 Task: AddVinnyoffice2@gmail.com as Team Member of Scrum Project Project0000000014 in Jira. AddCarxxstreet791@gmail.com as Team Member of Scrum Project Project0000000014 in Jira. AssignAyush98111@gmail.com as Project Lead of Scrum Project Project0000000013 in Jira. AssignVinnyoffice2@gmail.com as Project Lead of Scrum Project Project0000000014 in Jira. Create Issue Issue0000000061 in Backlog  in Scrum Project Project0000000013 in Jira
Action: Mouse moved to (256, 81)
Screenshot: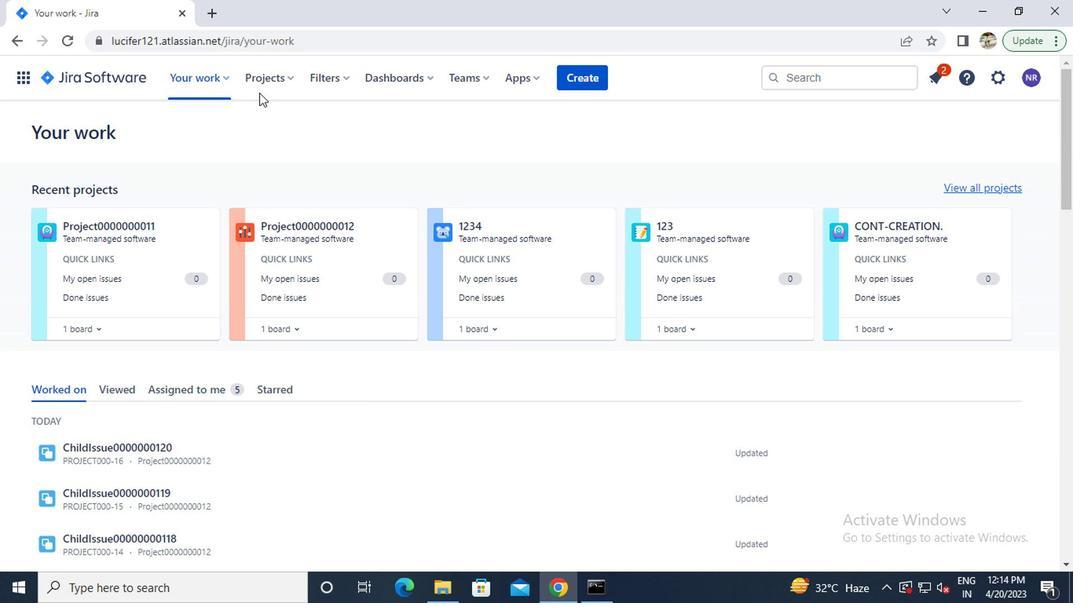 
Action: Mouse pressed left at (256, 81)
Screenshot: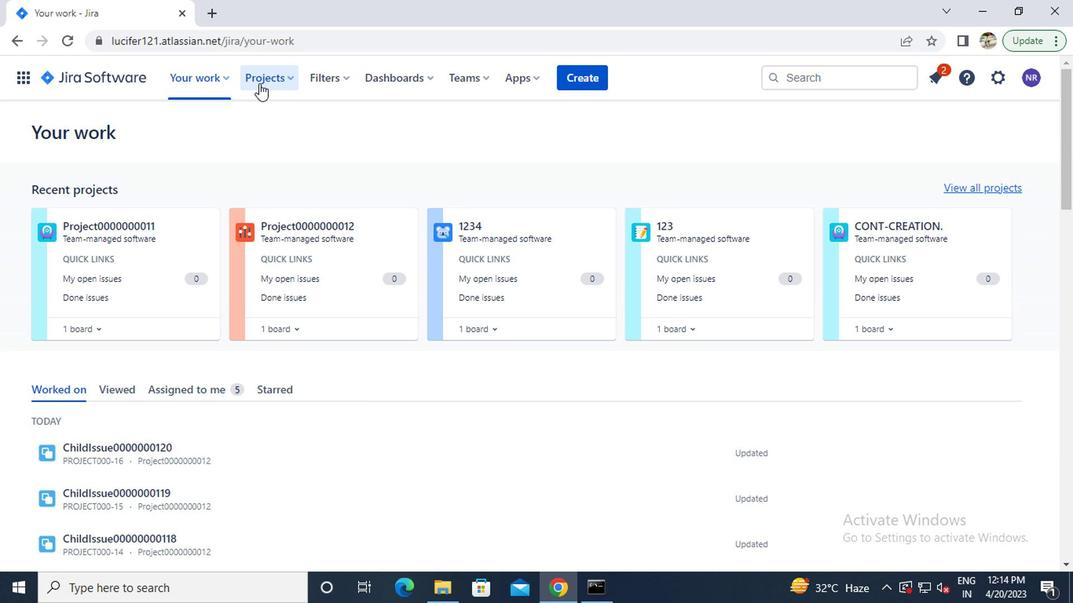 
Action: Mouse moved to (313, 199)
Screenshot: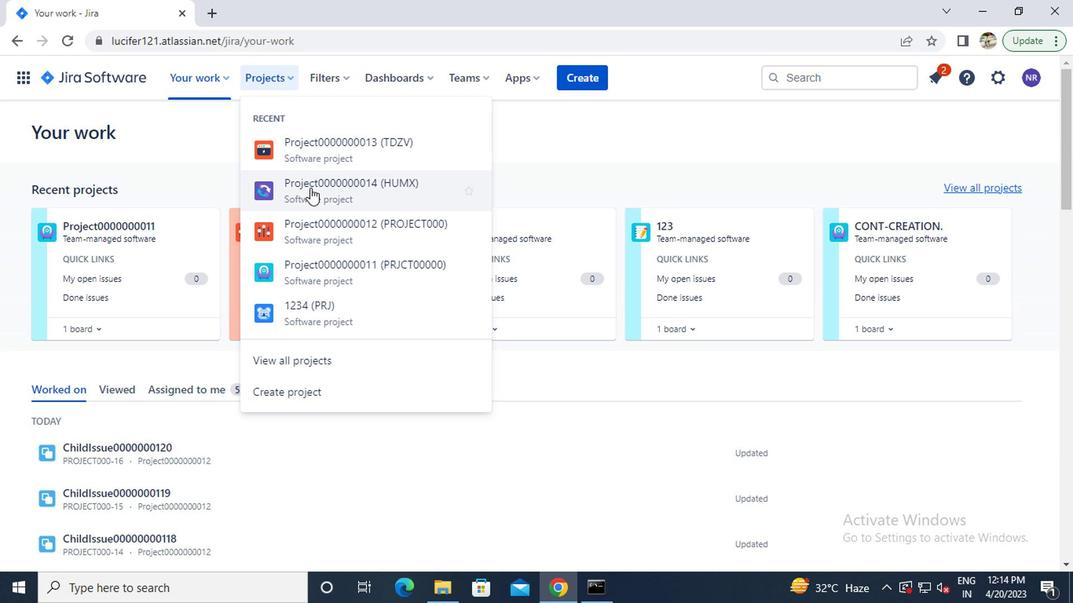 
Action: Mouse pressed left at (313, 199)
Screenshot: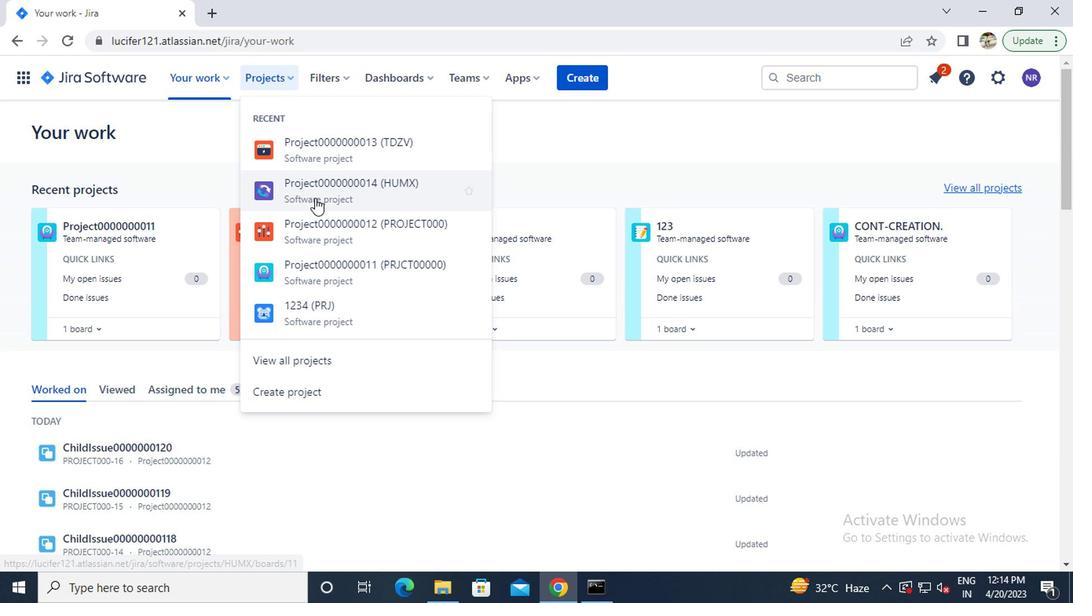 
Action: Mouse moved to (372, 241)
Screenshot: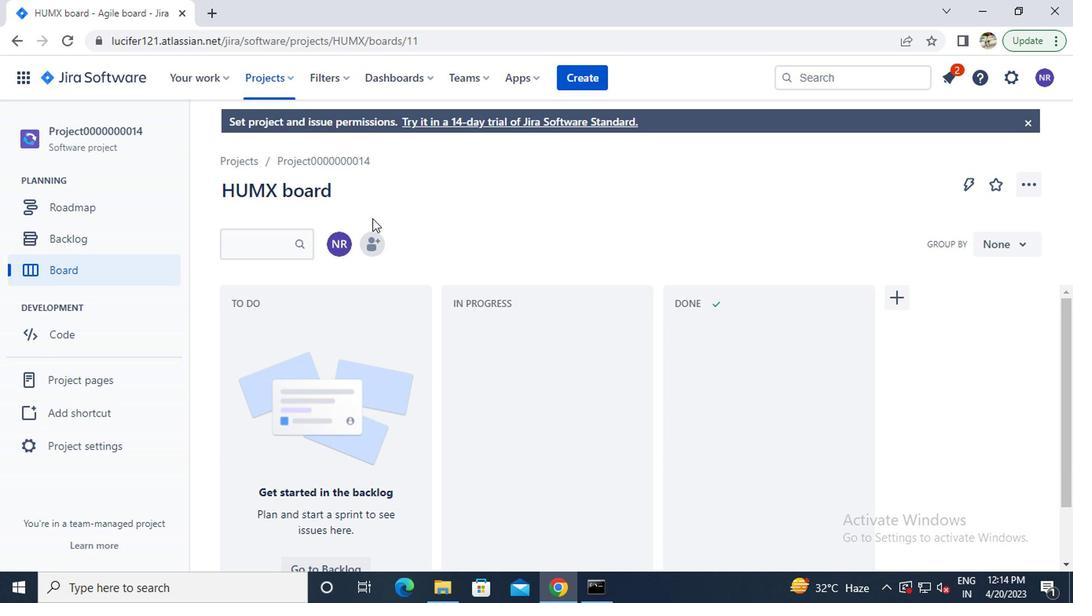 
Action: Mouse pressed left at (372, 241)
Screenshot: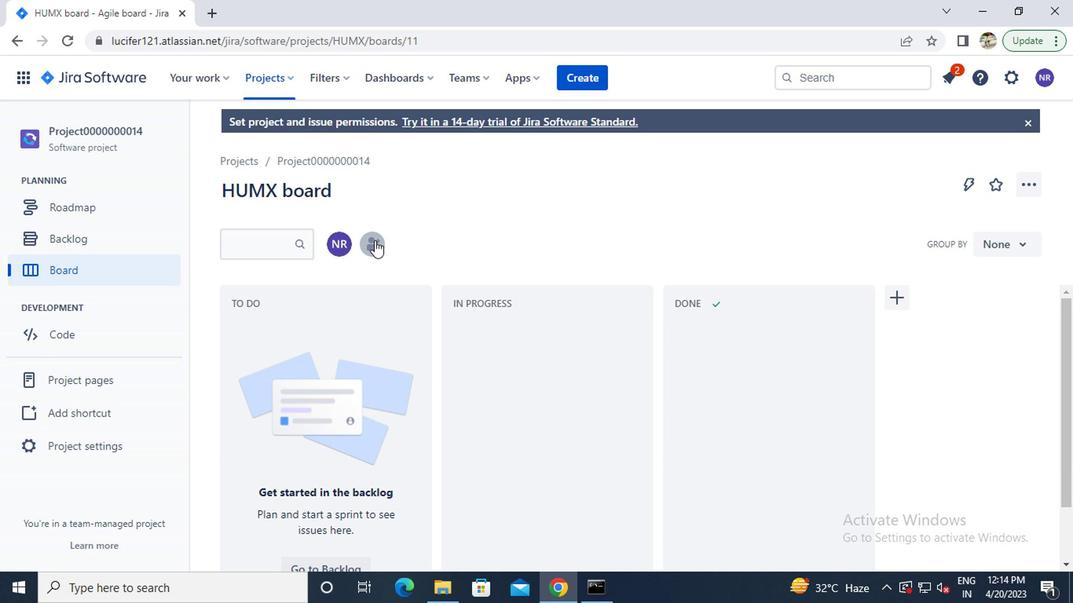 
Action: Key pressed v<Key.caps_lock>i
Screenshot: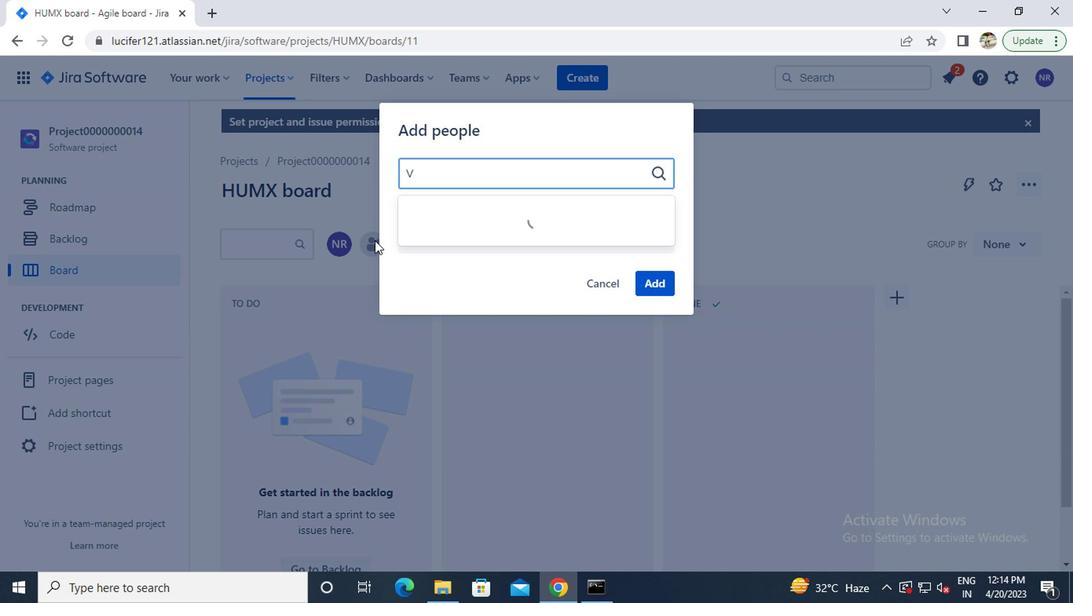 
Action: Mouse moved to (446, 218)
Screenshot: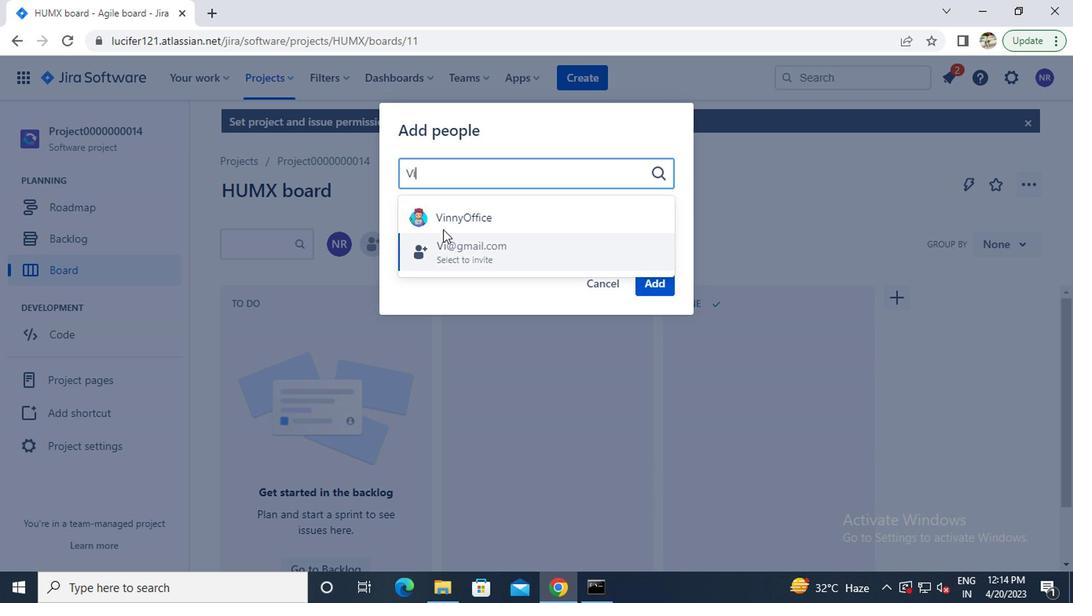 
Action: Mouse pressed left at (446, 218)
Screenshot: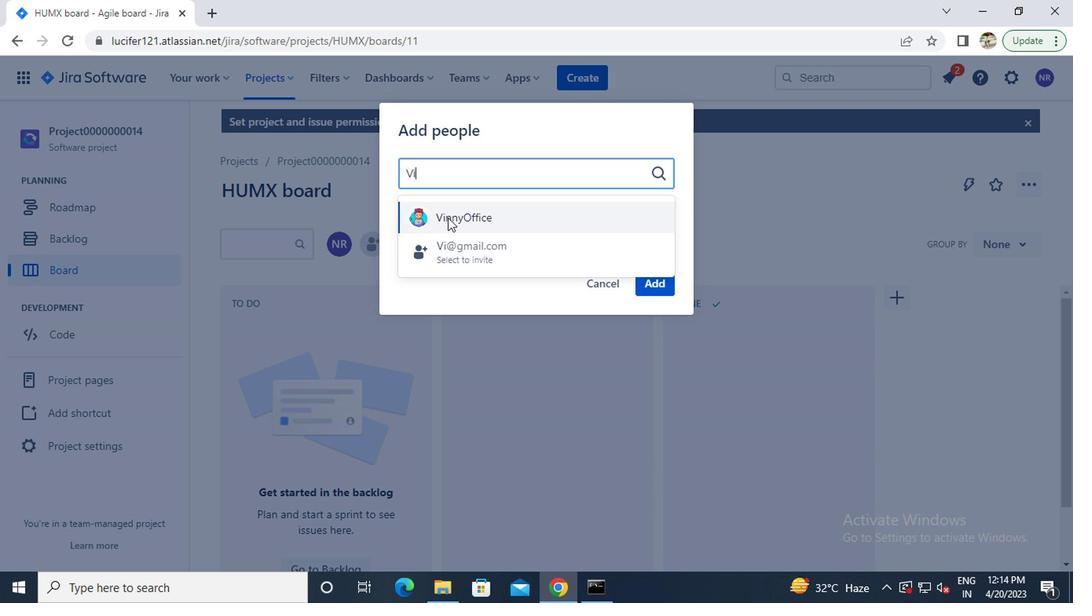 
Action: Mouse moved to (446, 218)
Screenshot: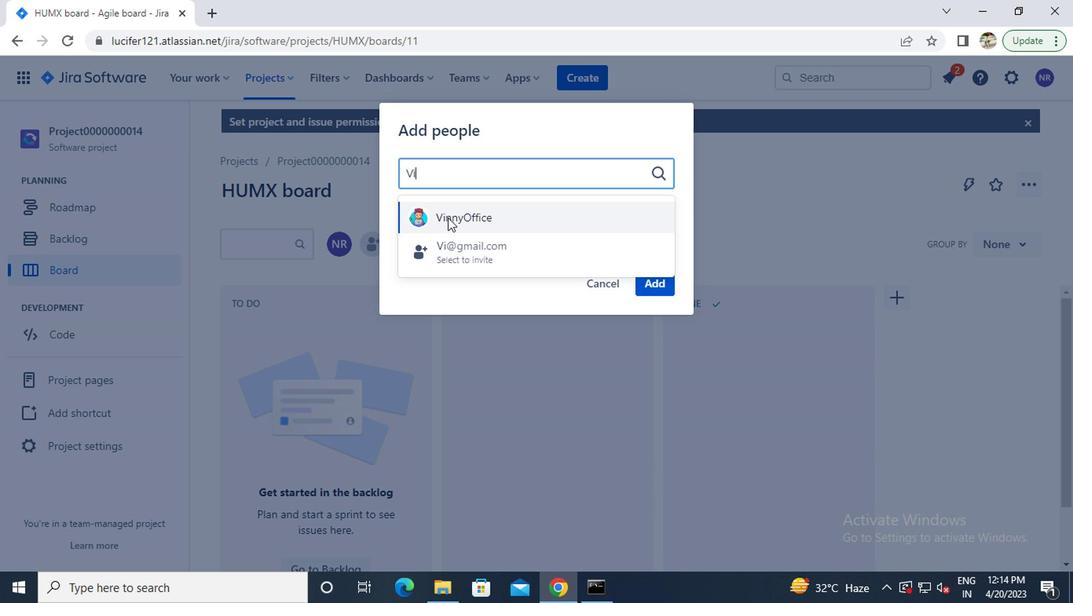 
Action: Key pressed <Key.caps_lock>c<Key.caps_lock>ar
Screenshot: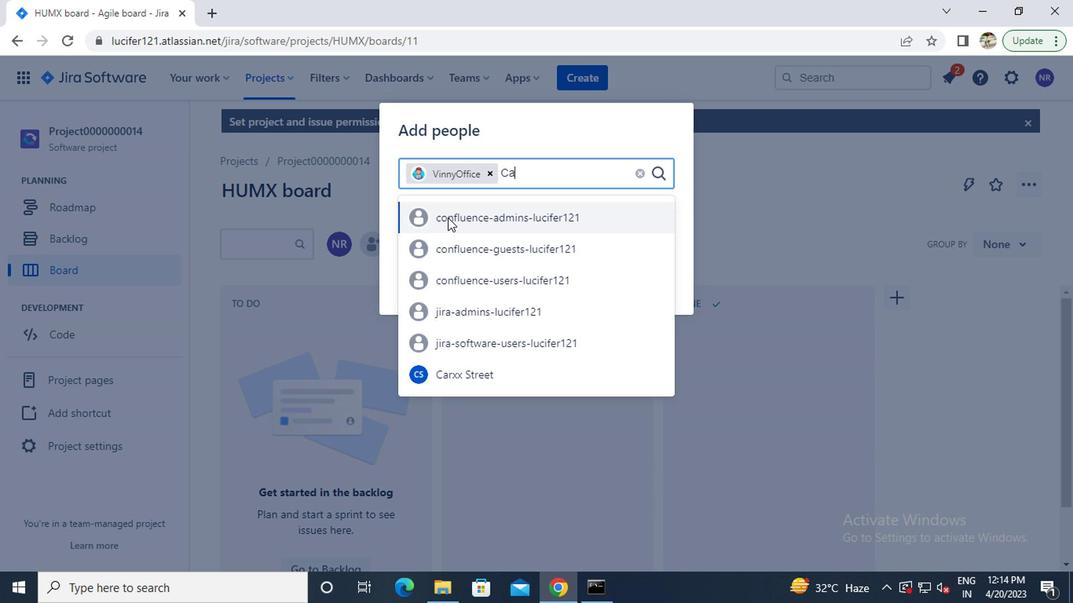 
Action: Mouse pressed left at (446, 218)
Screenshot: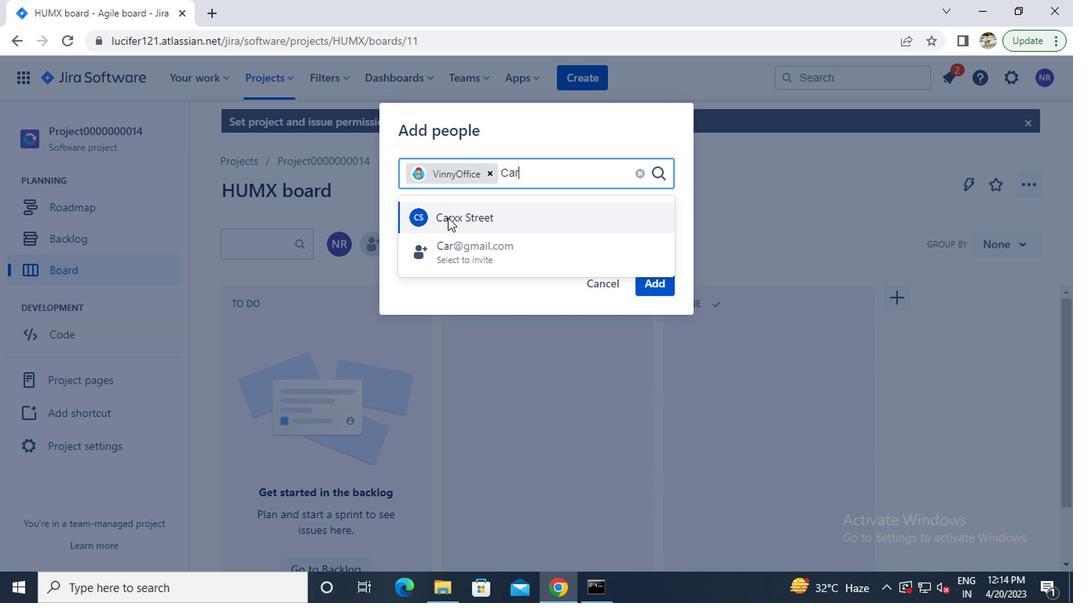 
Action: Mouse moved to (650, 302)
Screenshot: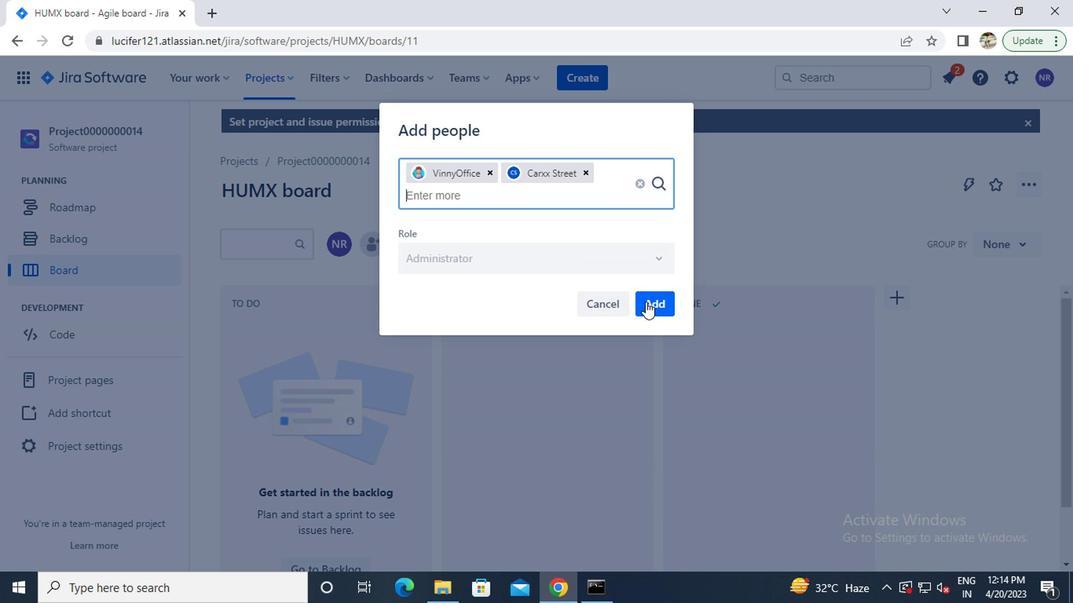 
Action: Mouse pressed left at (650, 302)
Screenshot: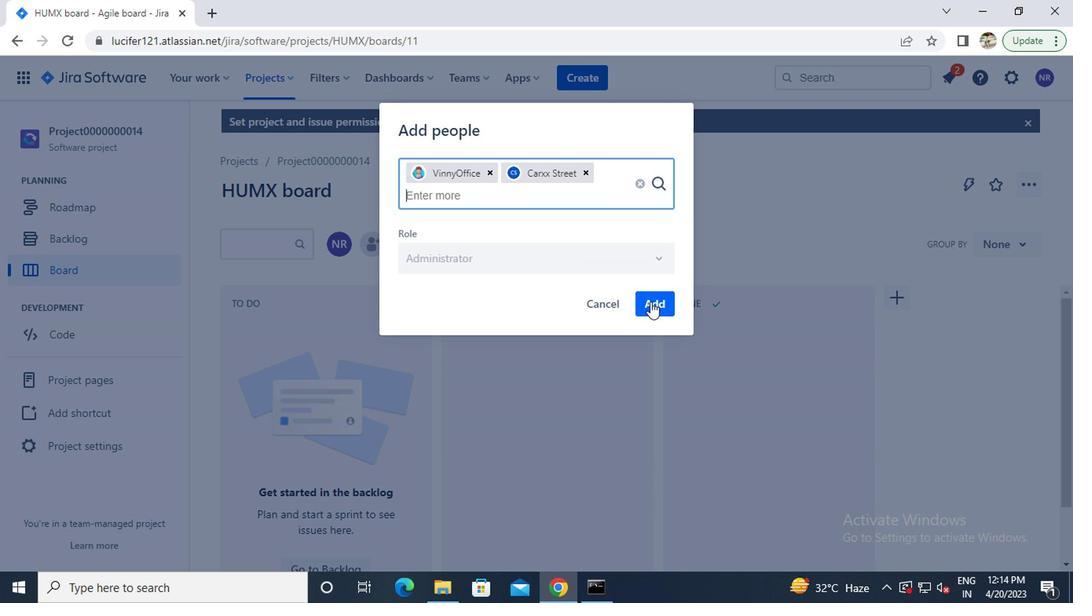 
Action: Mouse moved to (284, 79)
Screenshot: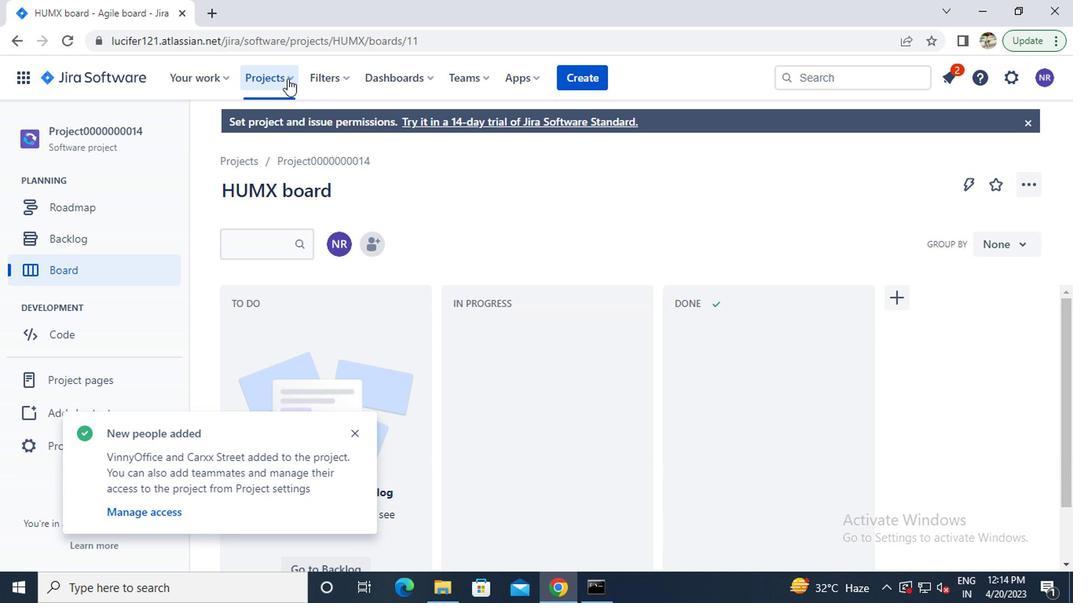 
Action: Mouse pressed left at (284, 79)
Screenshot: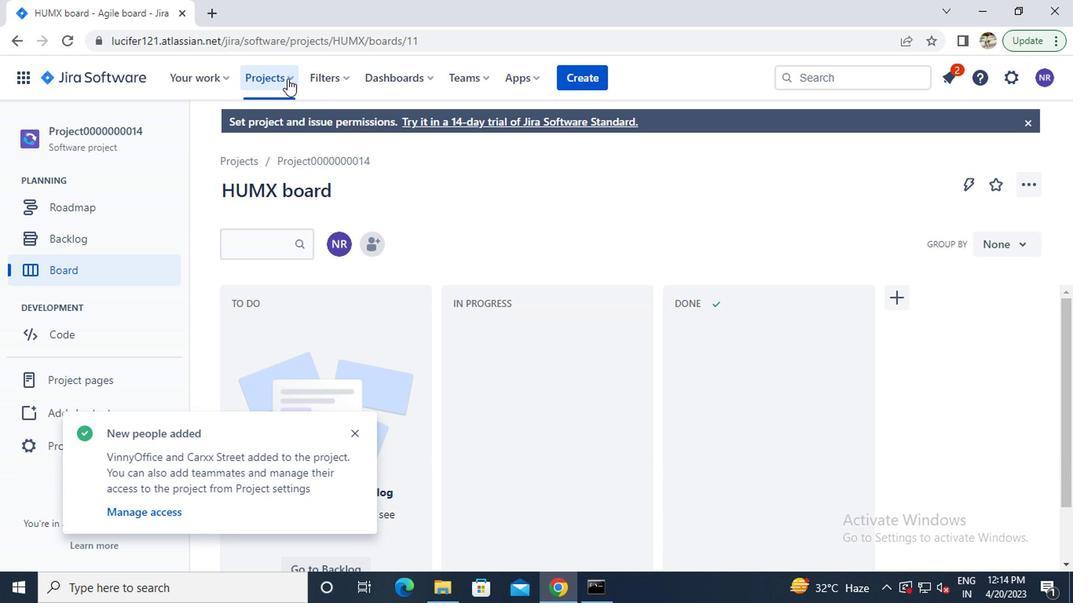 
Action: Mouse moved to (305, 187)
Screenshot: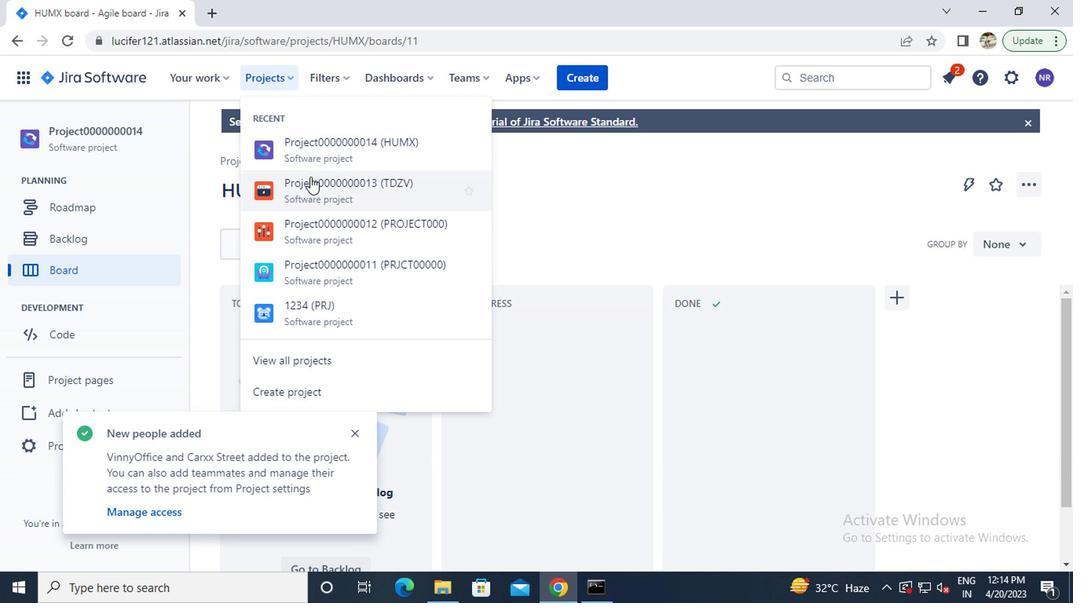 
Action: Mouse pressed left at (305, 187)
Screenshot: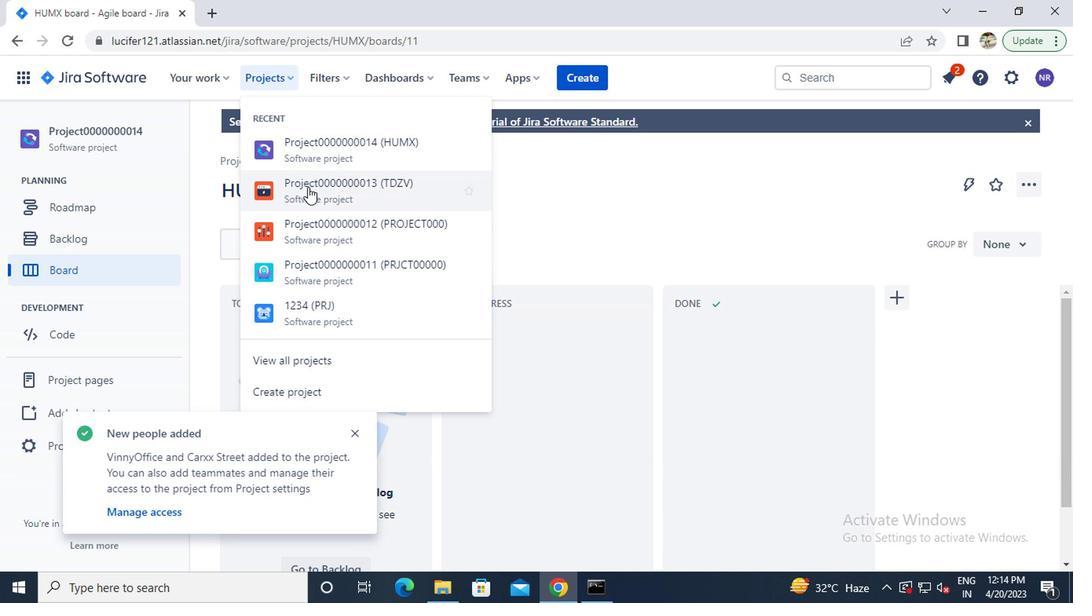 
Action: Mouse moved to (95, 254)
Screenshot: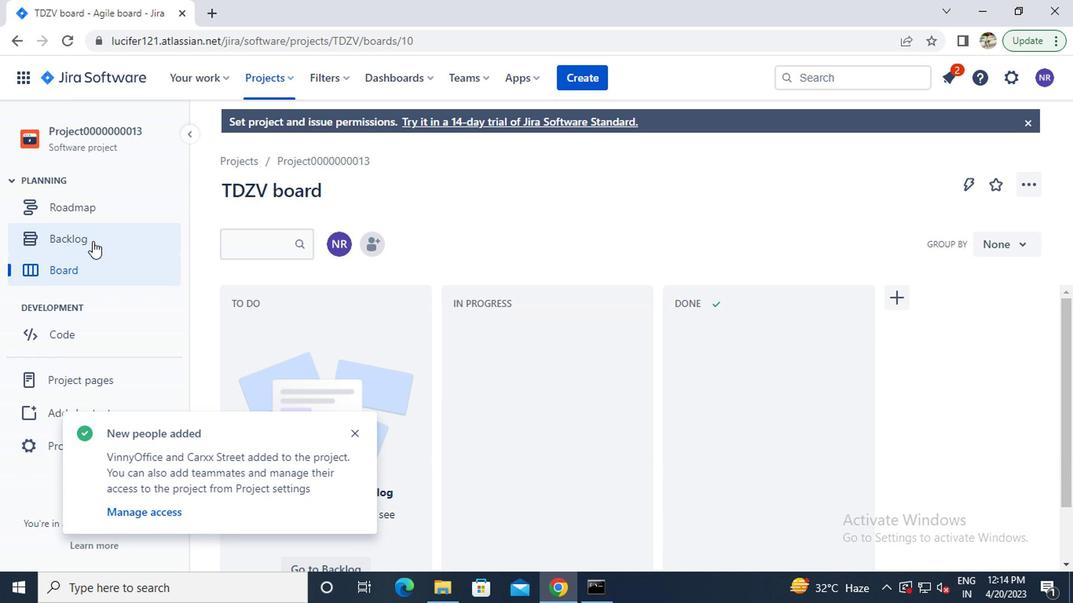 
Action: Mouse scrolled (95, 253) with delta (0, 0)
Screenshot: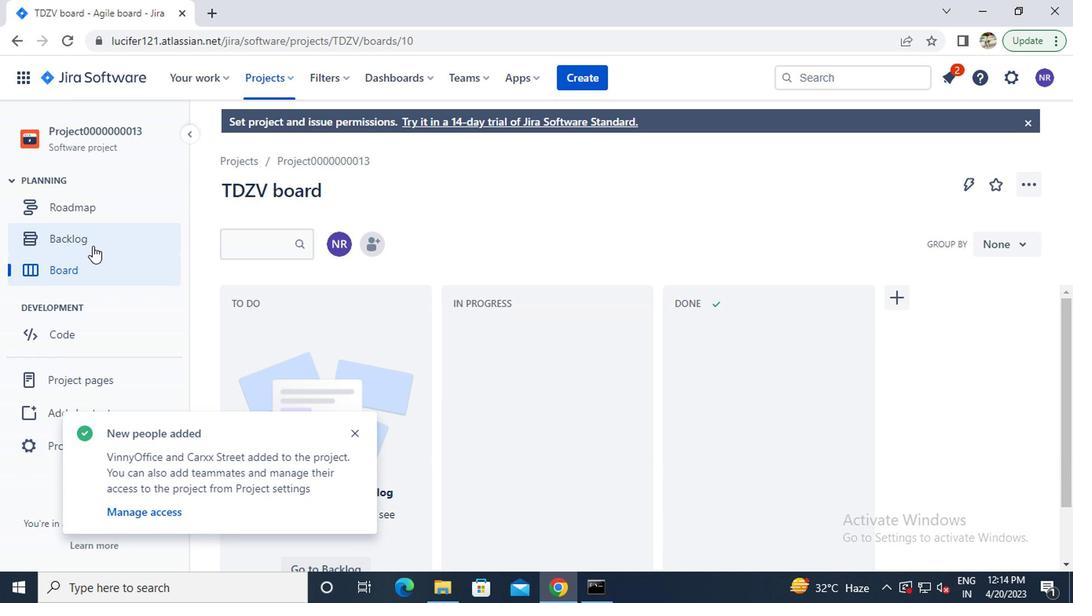 
Action: Mouse moved to (96, 257)
Screenshot: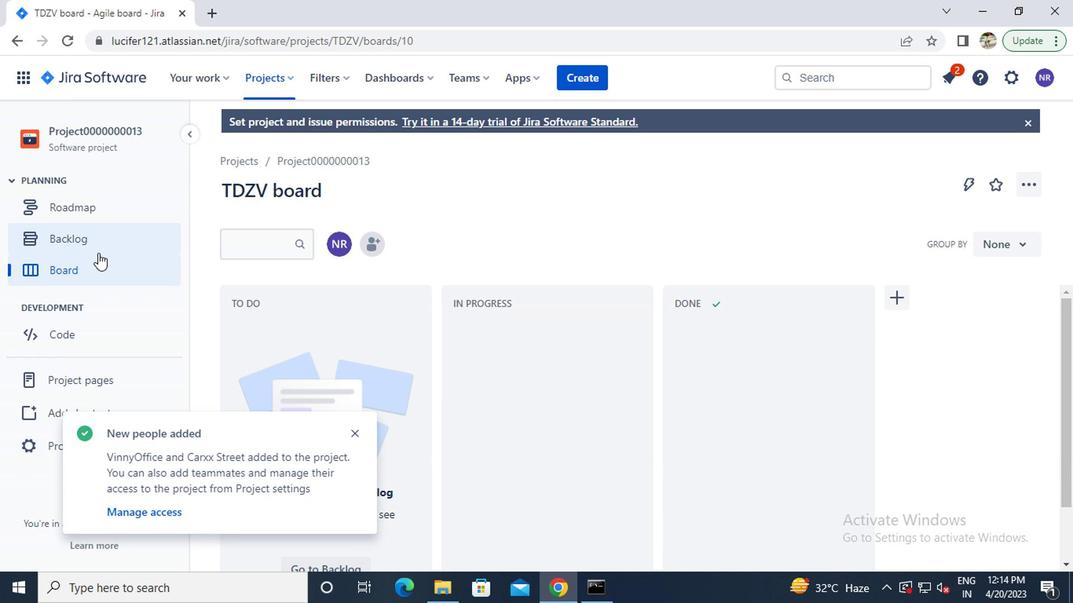 
Action: Mouse scrolled (96, 256) with delta (0, -1)
Screenshot: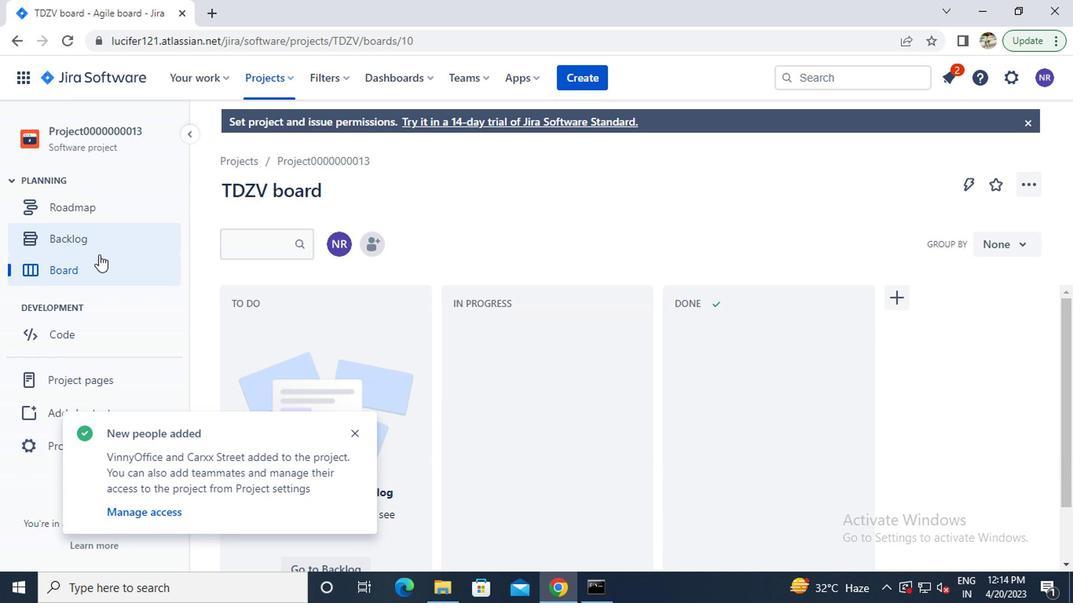 
Action: Mouse moved to (96, 257)
Screenshot: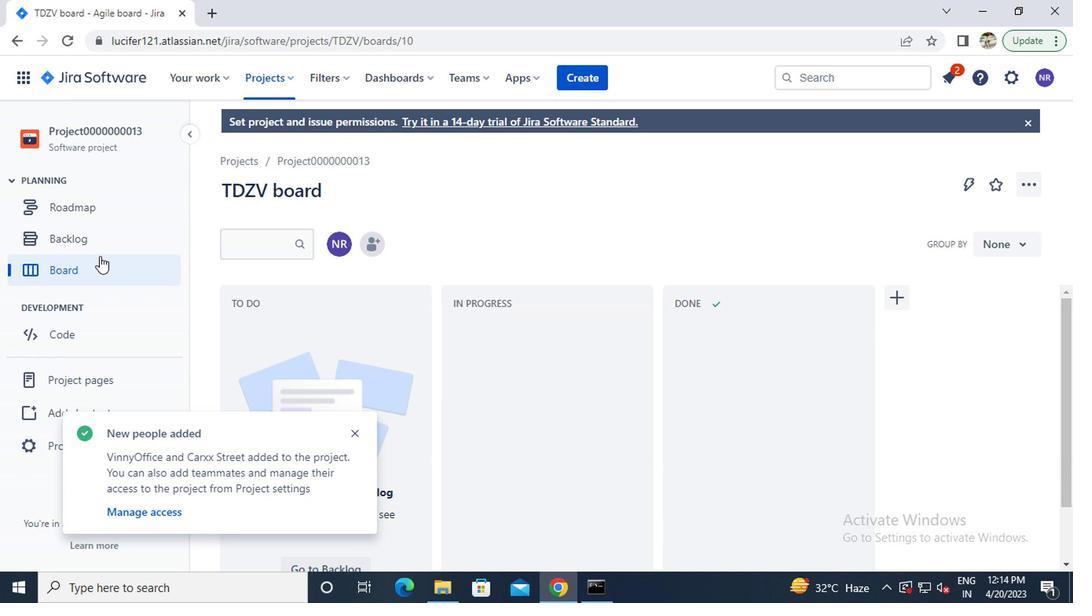
Action: Mouse scrolled (96, 257) with delta (0, 0)
Screenshot: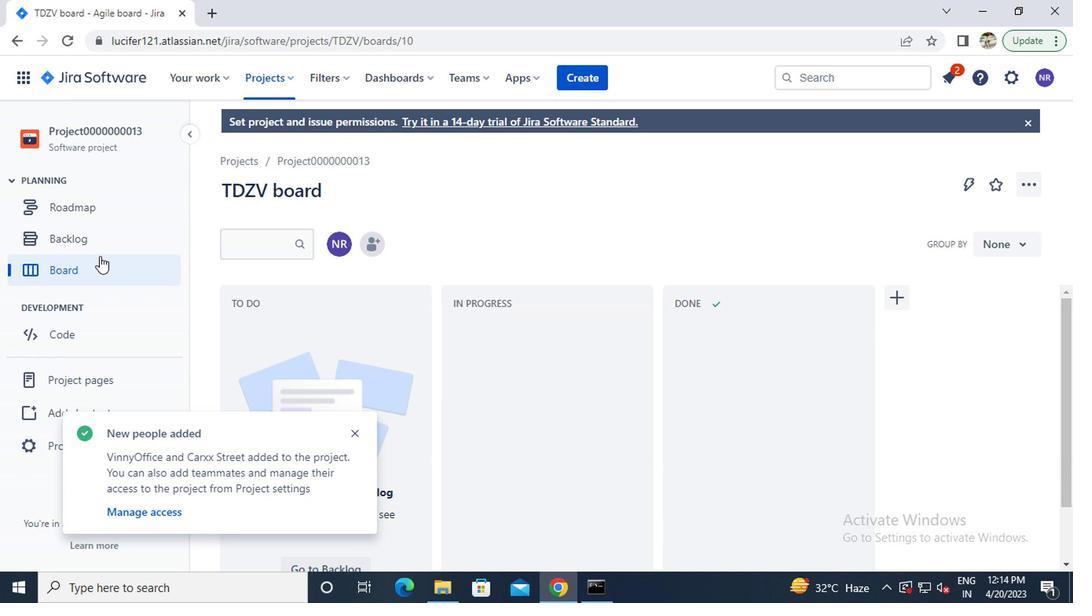 
Action: Mouse moved to (32, 447)
Screenshot: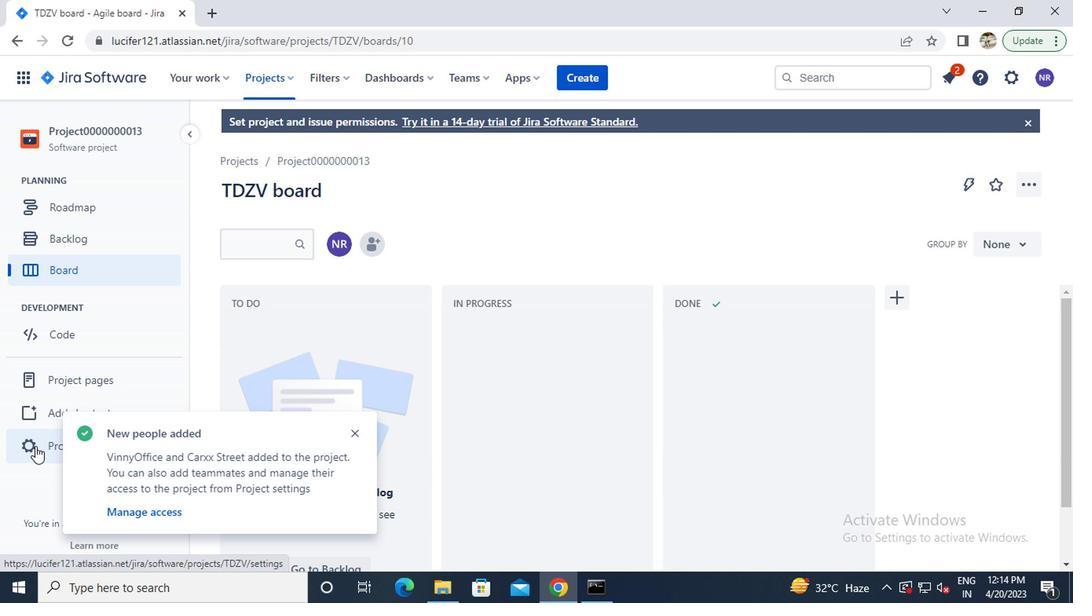 
Action: Mouse pressed left at (32, 447)
Screenshot: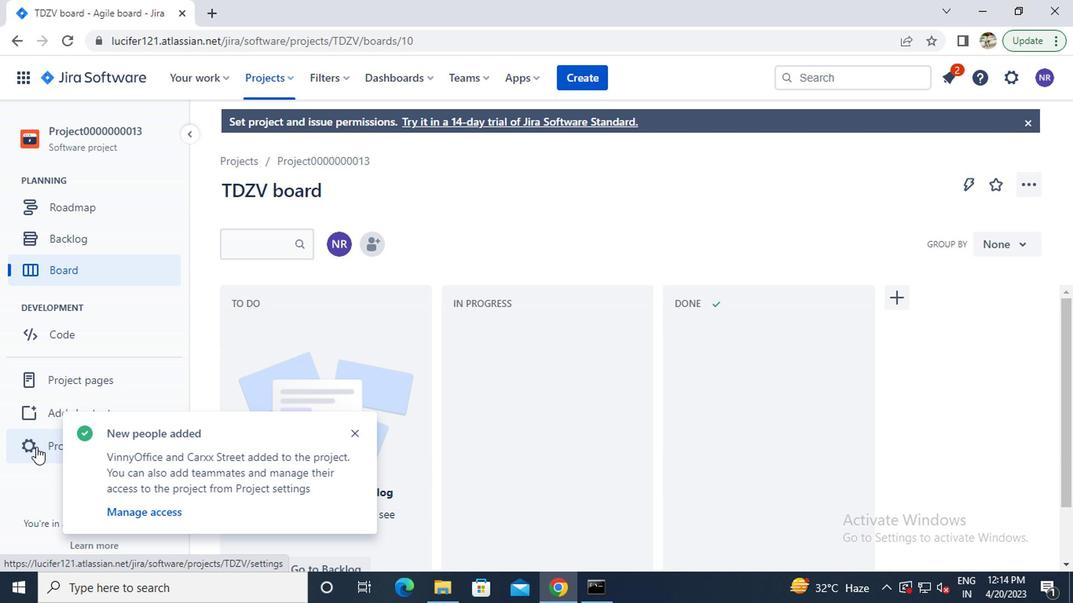
Action: Mouse moved to (578, 422)
Screenshot: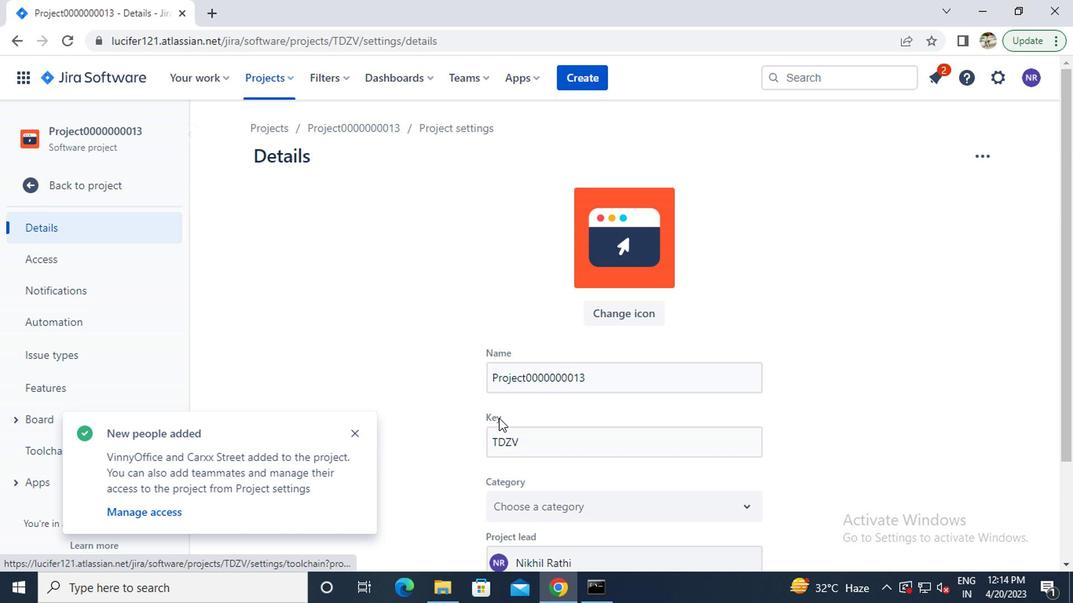 
Action: Mouse scrolled (578, 421) with delta (0, -1)
Screenshot: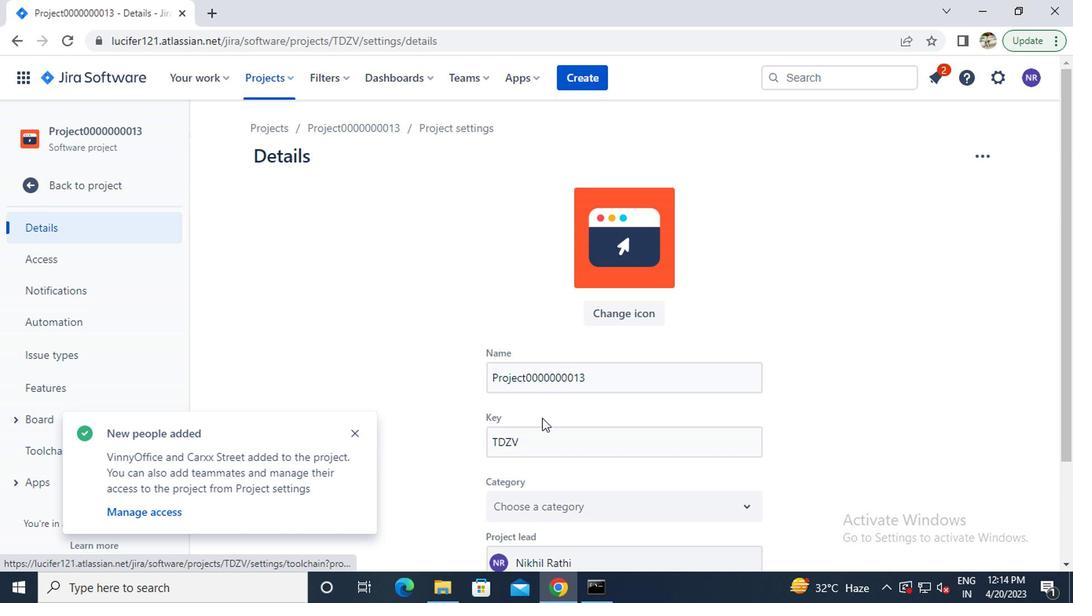 
Action: Mouse scrolled (578, 421) with delta (0, -1)
Screenshot: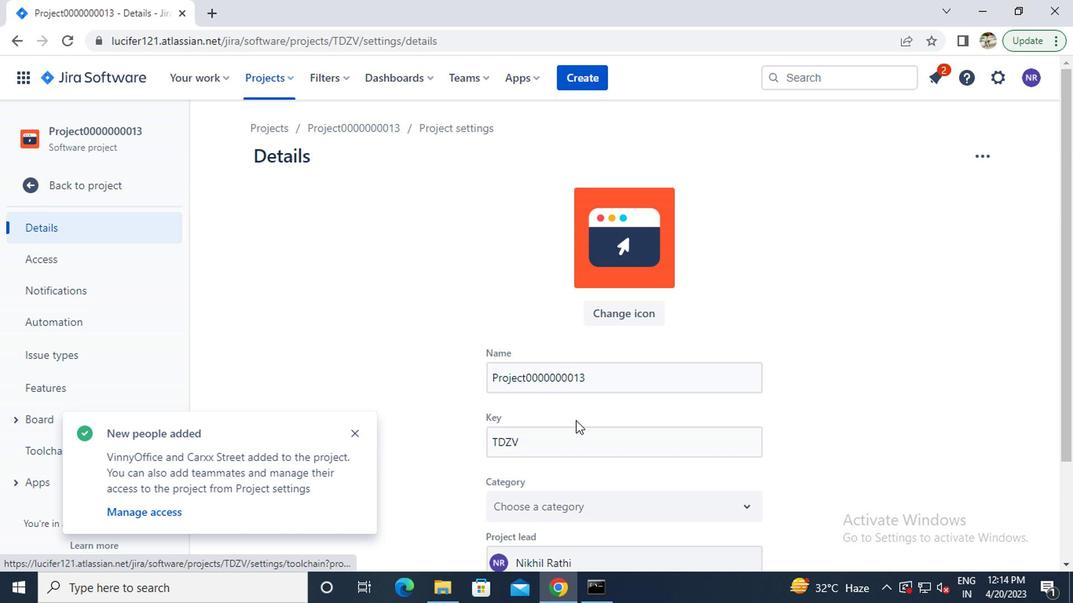 
Action: Mouse moved to (561, 432)
Screenshot: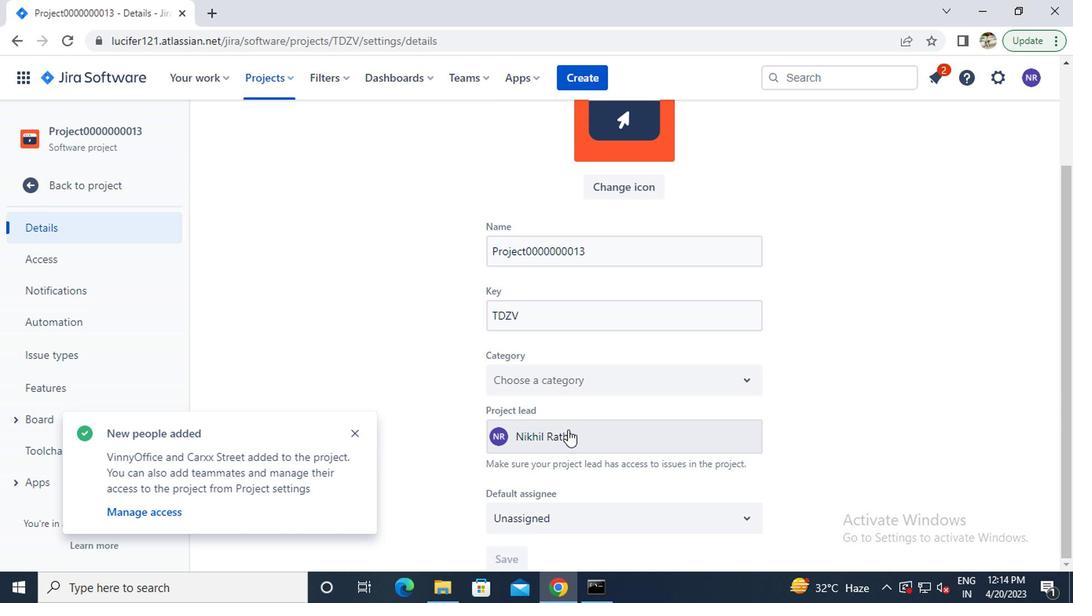 
Action: Mouse pressed left at (561, 432)
Screenshot: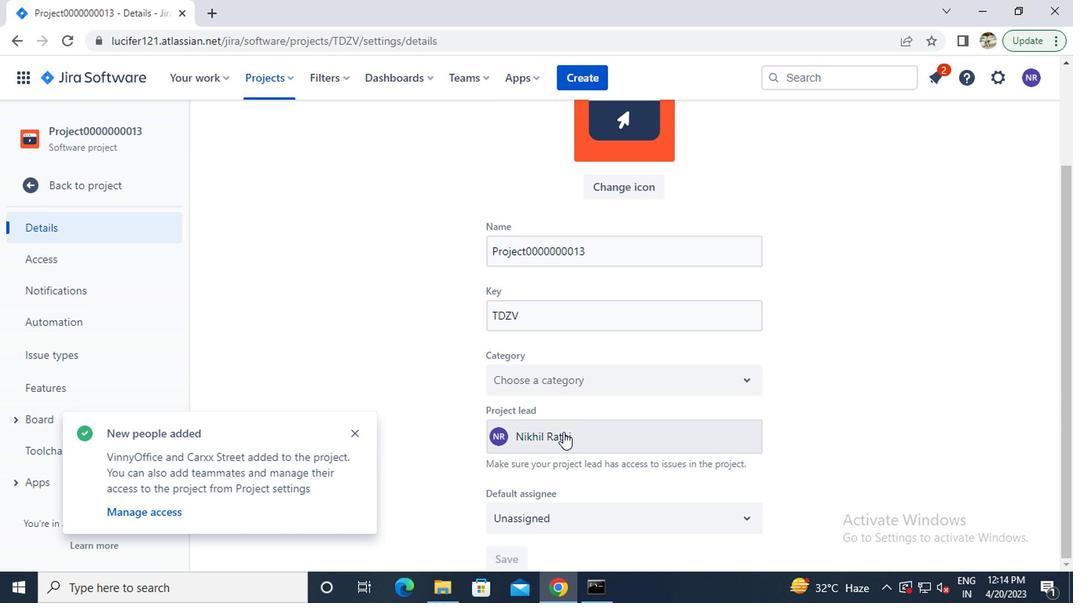 
Action: Mouse moved to (553, 275)
Screenshot: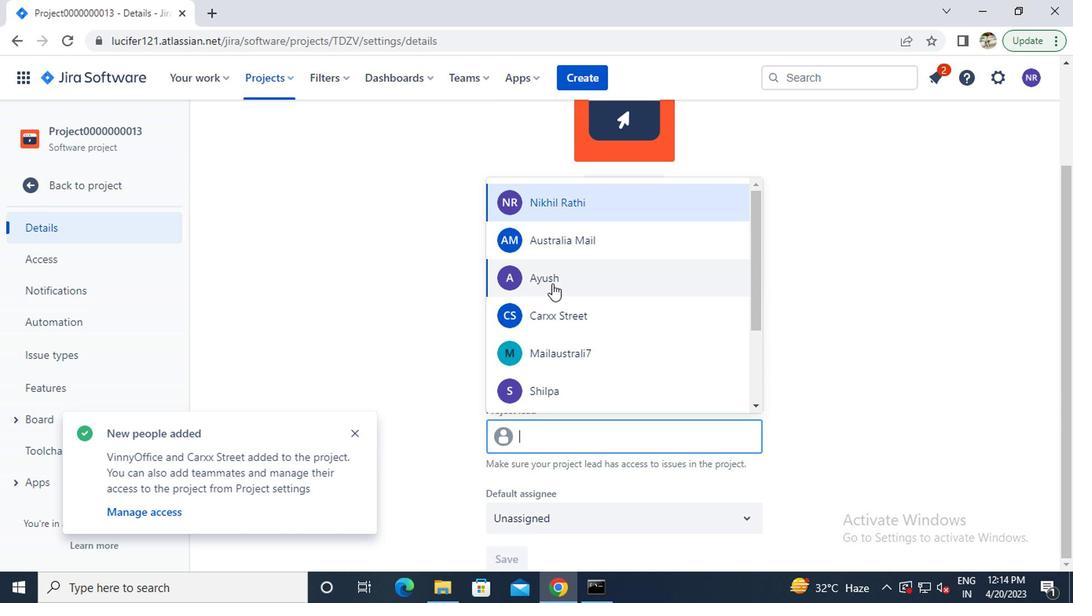 
Action: Mouse pressed left at (553, 275)
Screenshot: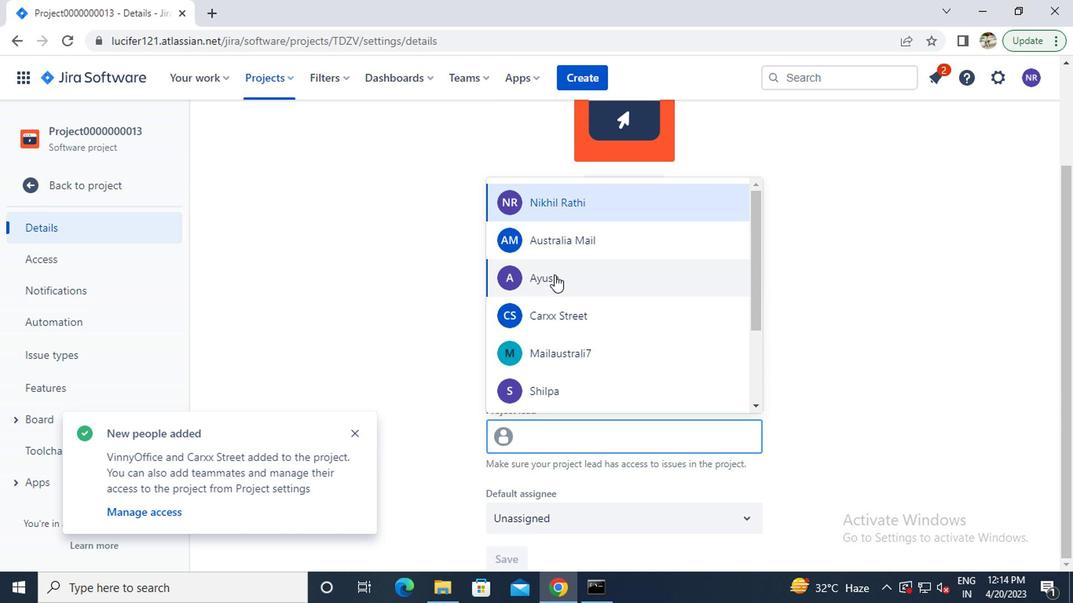 
Action: Mouse moved to (509, 547)
Screenshot: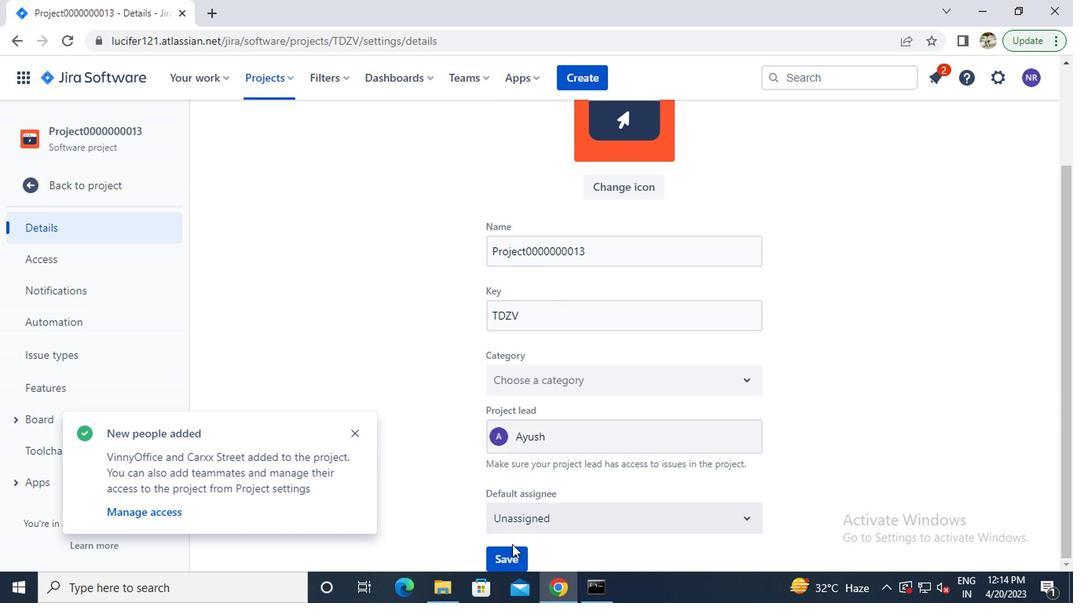 
Action: Mouse pressed left at (509, 547)
Screenshot: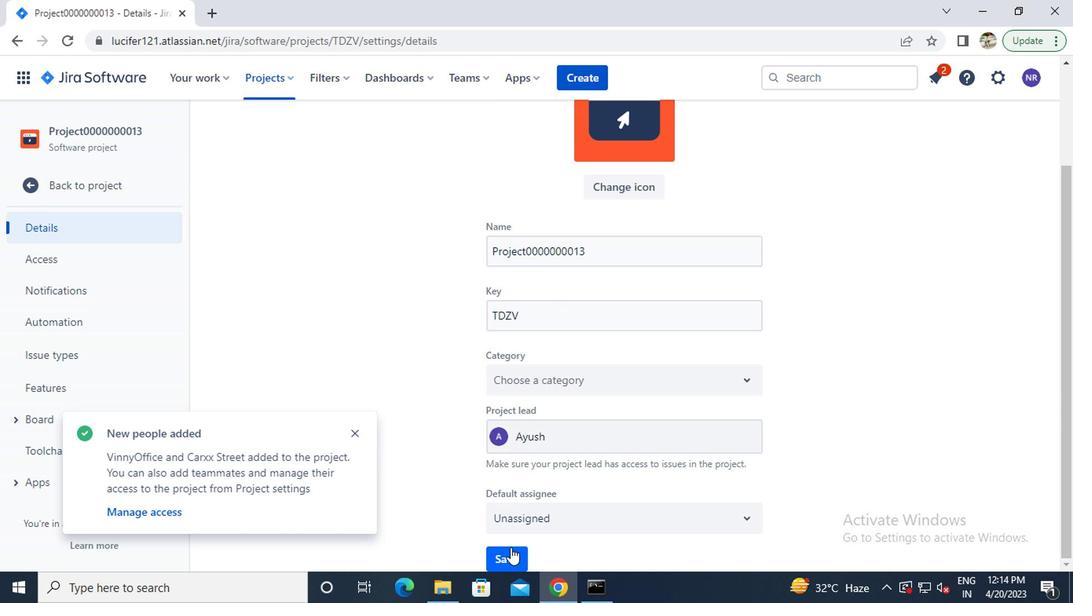 
Action: Mouse moved to (267, 72)
Screenshot: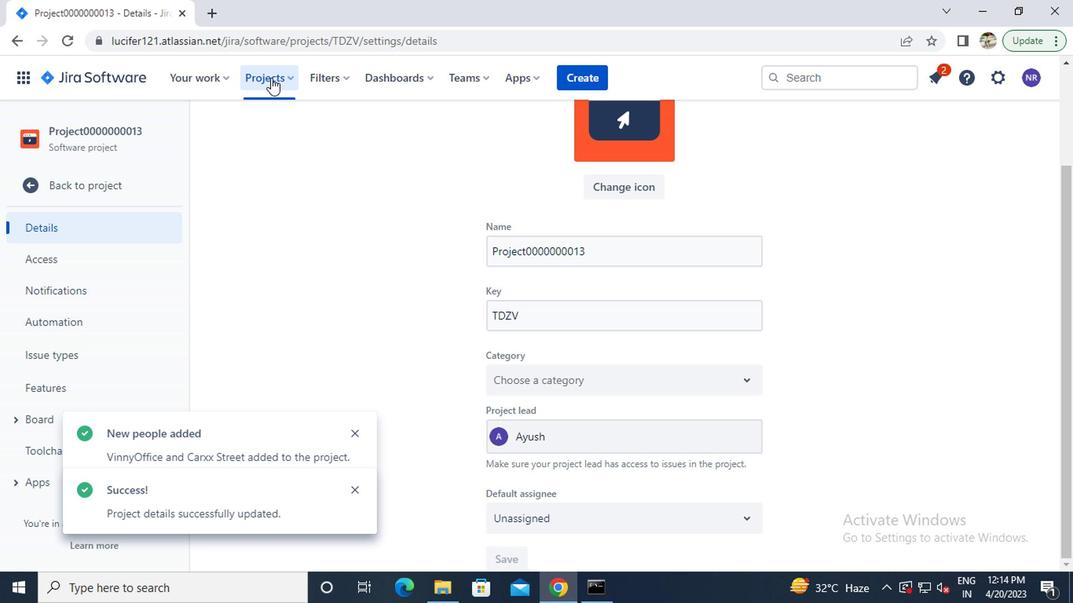 
Action: Mouse pressed left at (267, 72)
Screenshot: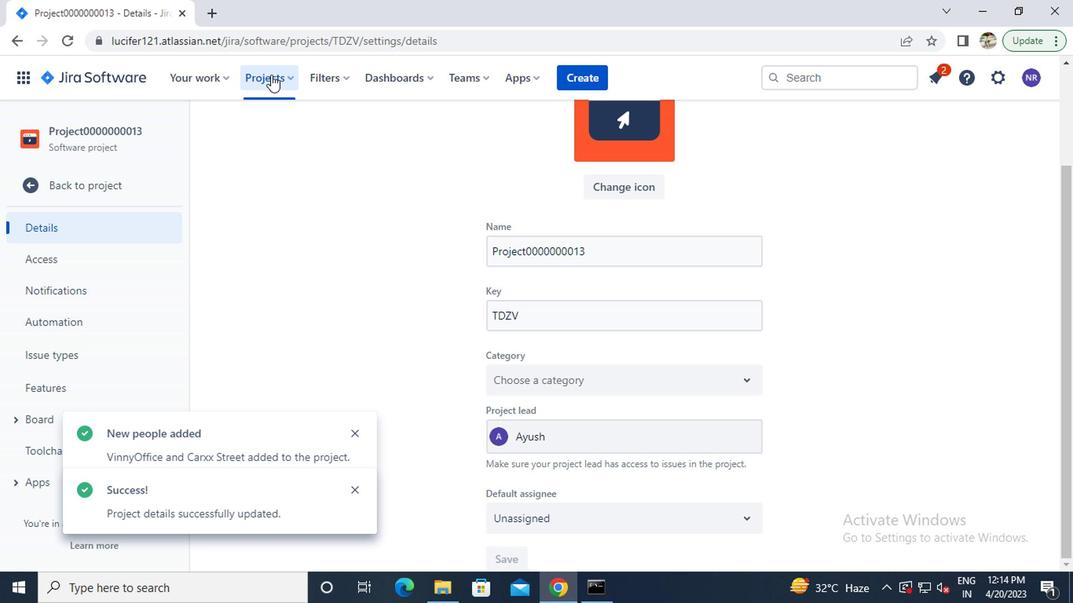 
Action: Mouse moved to (296, 191)
Screenshot: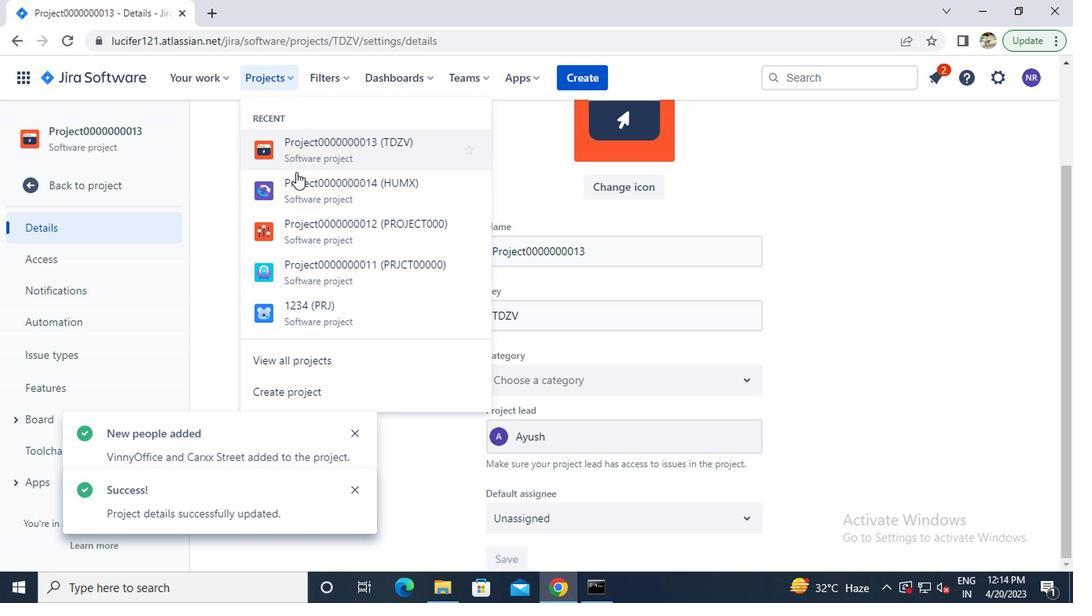 
Action: Mouse pressed left at (296, 191)
Screenshot: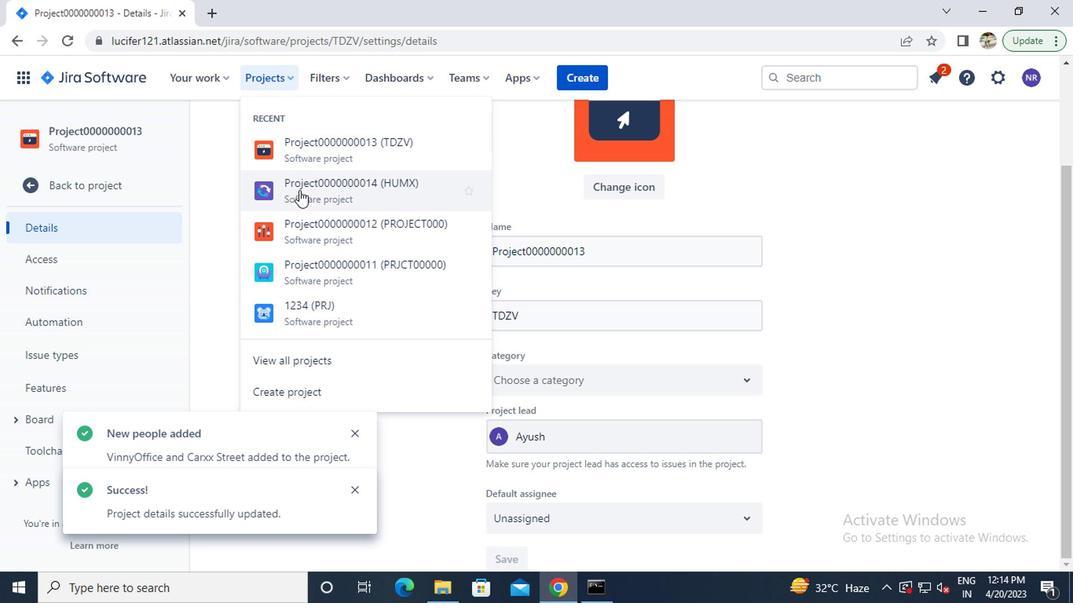 
Action: Mouse moved to (47, 452)
Screenshot: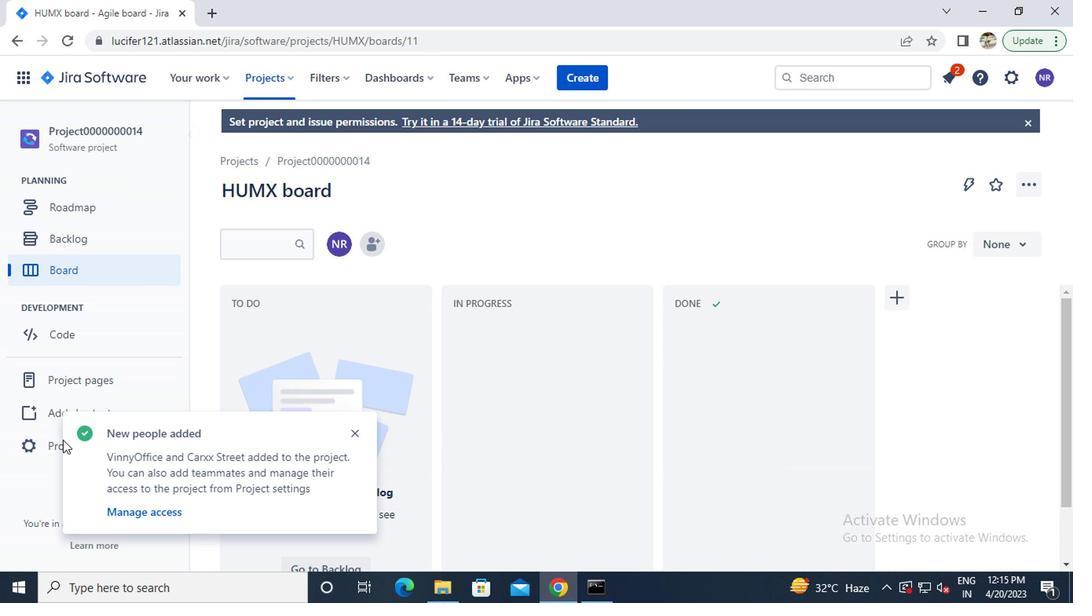 
Action: Mouse pressed left at (47, 452)
Screenshot: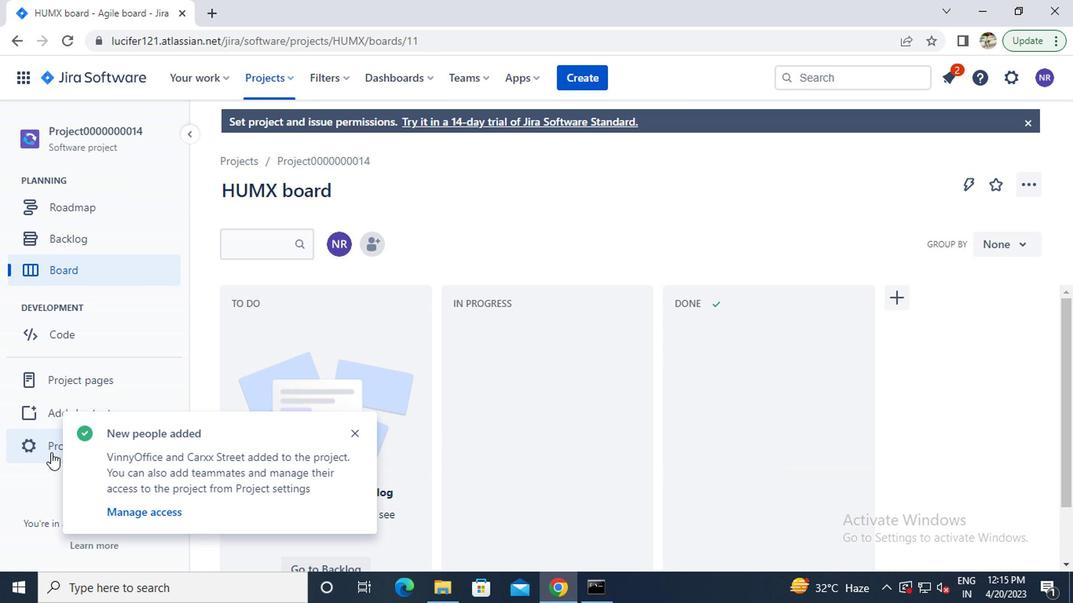 
Action: Mouse moved to (606, 432)
Screenshot: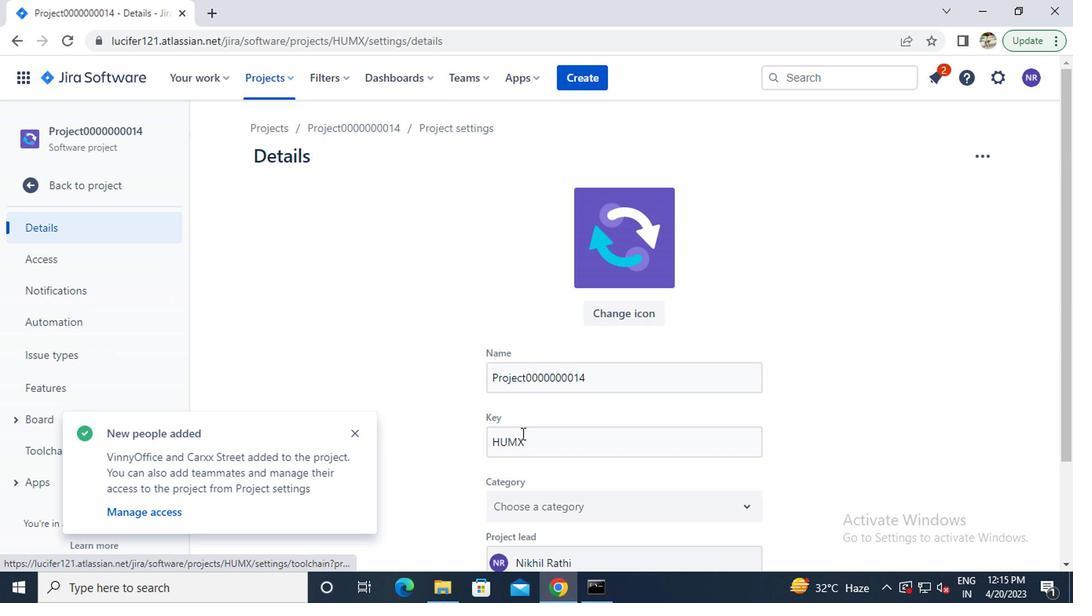 
Action: Mouse scrolled (606, 432) with delta (0, 0)
Screenshot: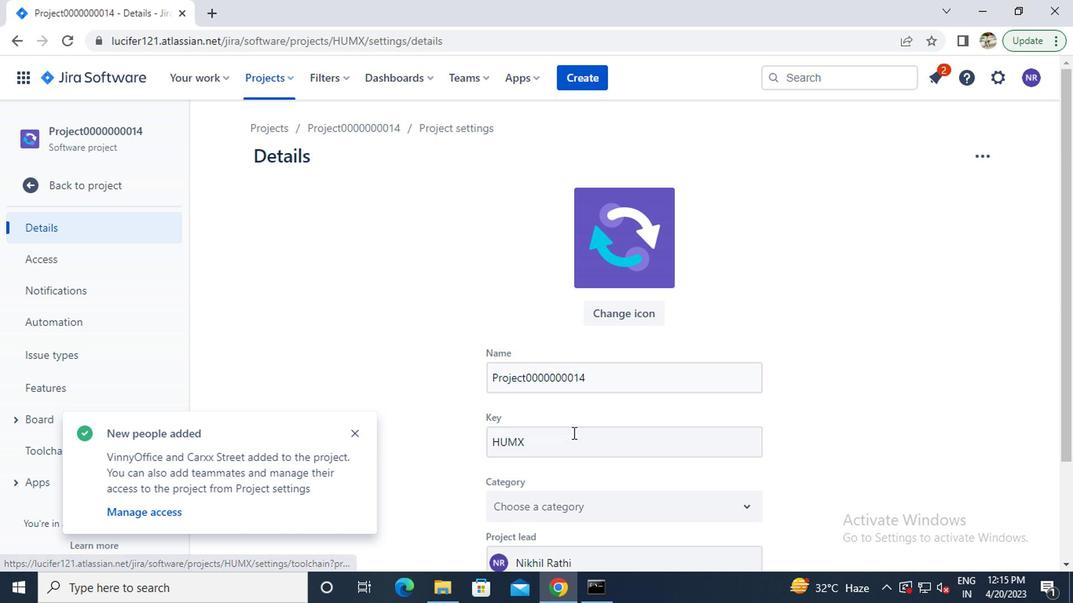 
Action: Mouse scrolled (606, 432) with delta (0, 0)
Screenshot: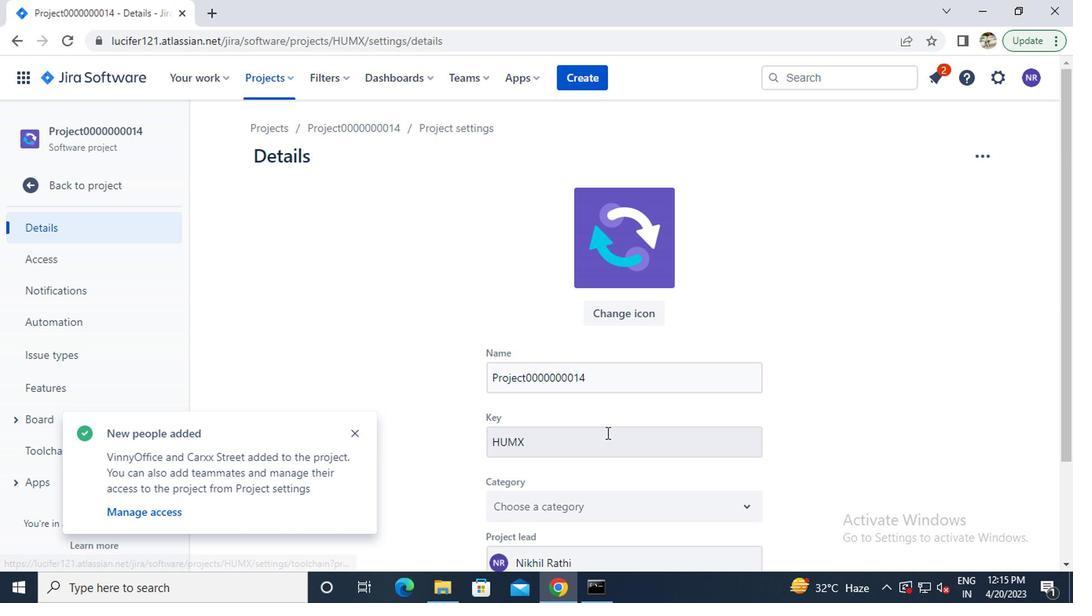 
Action: Mouse moved to (593, 432)
Screenshot: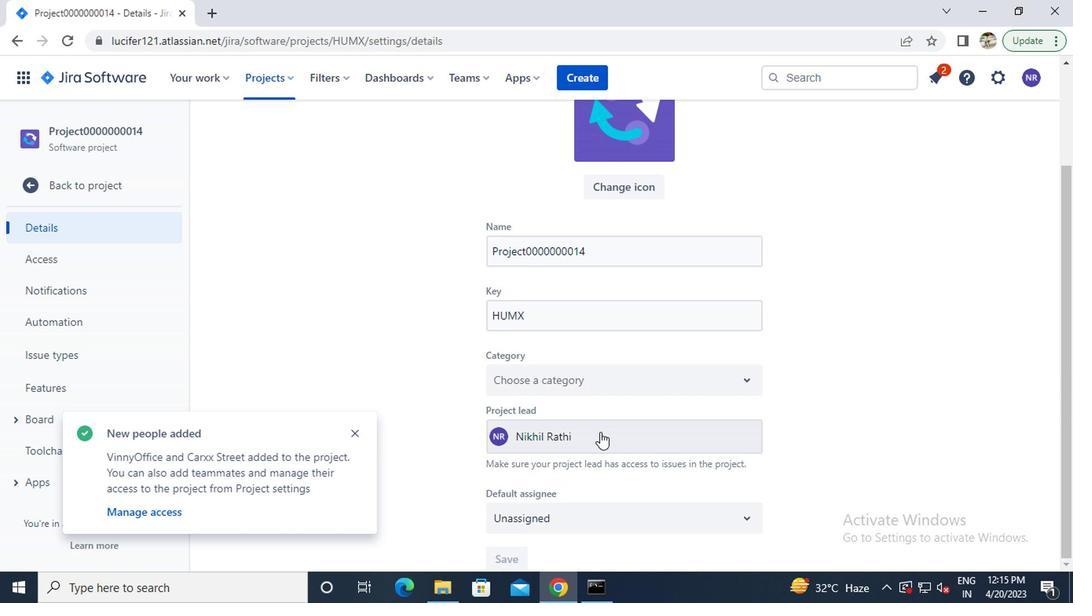 
Action: Mouse pressed left at (593, 432)
Screenshot: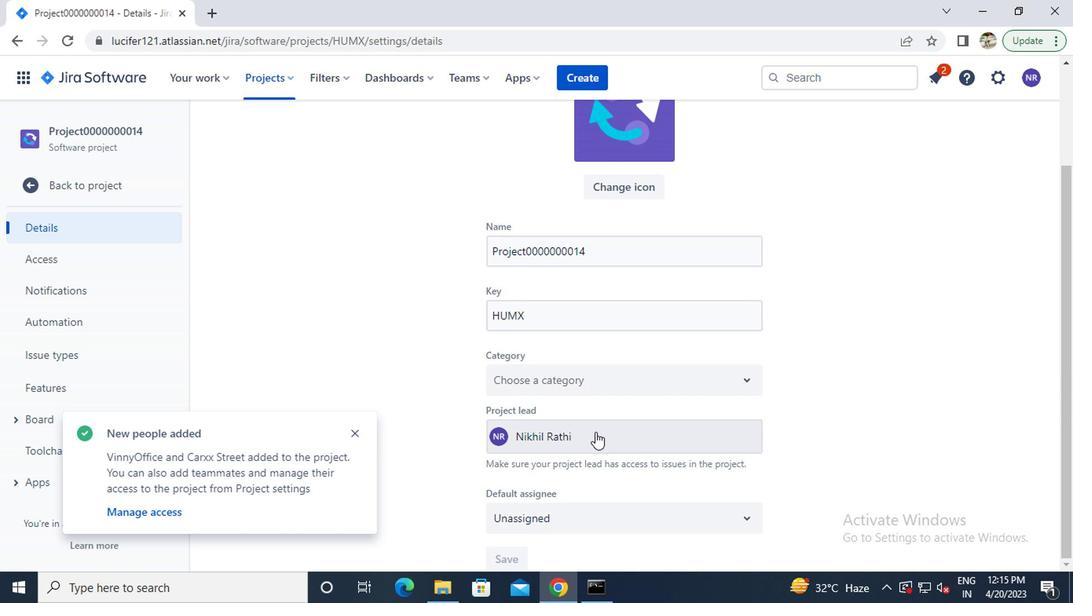 
Action: Key pressed v
Screenshot: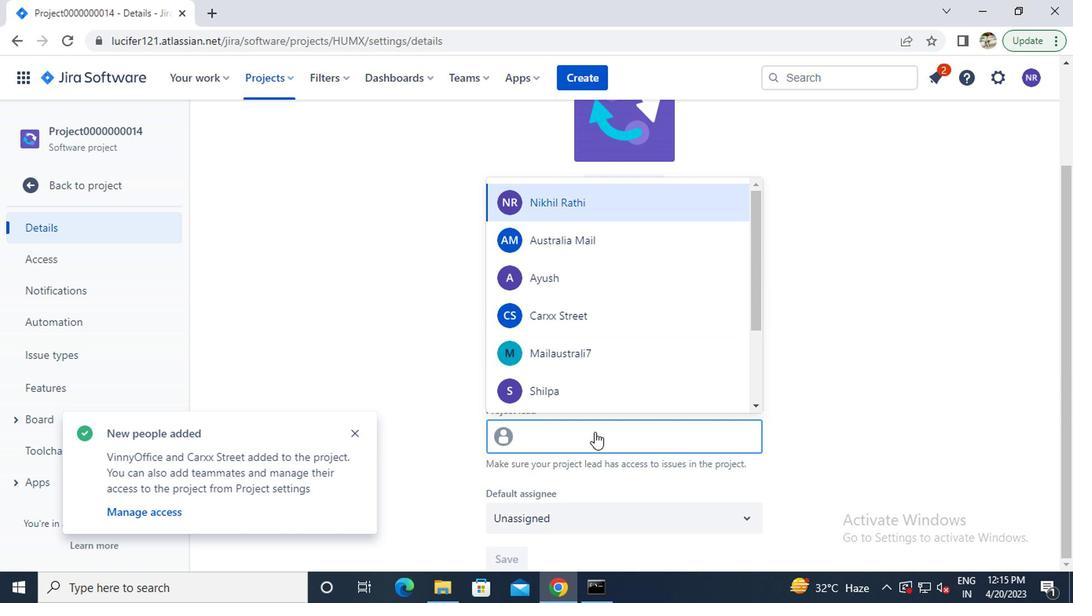
Action: Mouse moved to (575, 389)
Screenshot: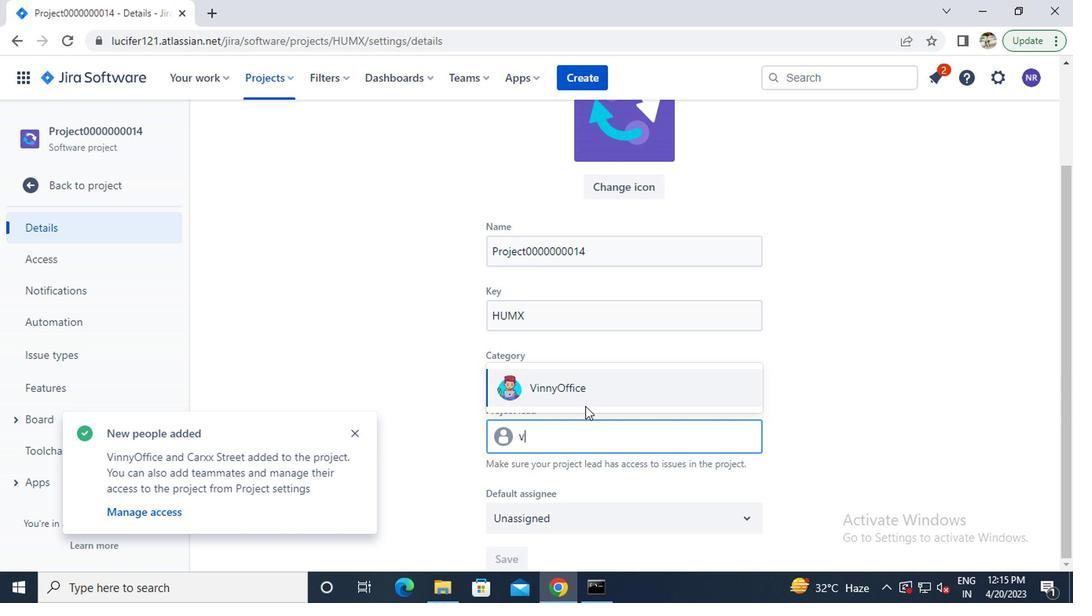 
Action: Mouse pressed left at (575, 389)
Screenshot: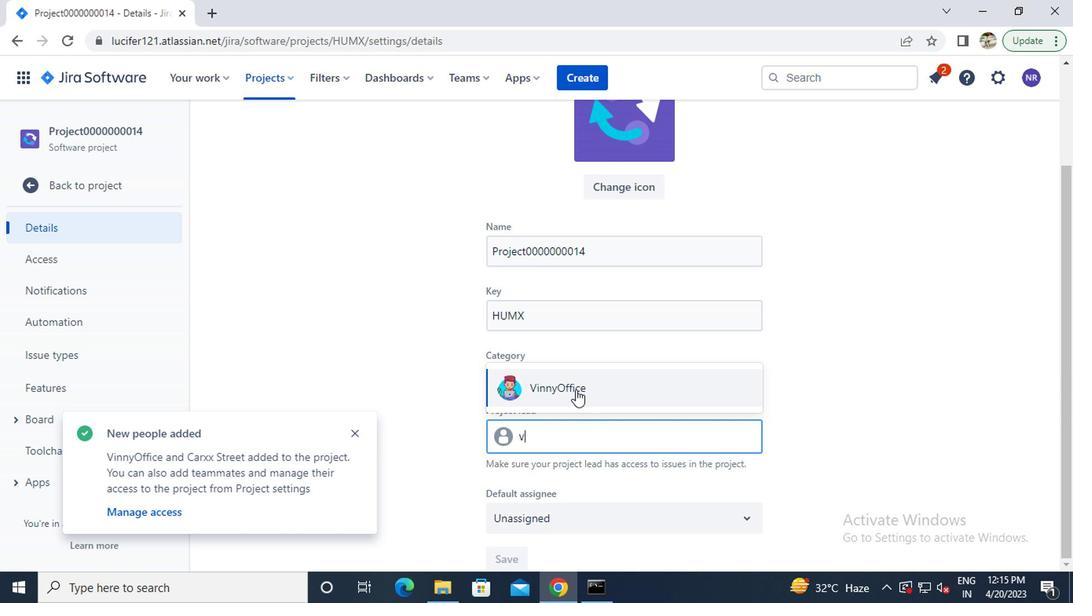 
Action: Mouse moved to (507, 551)
Screenshot: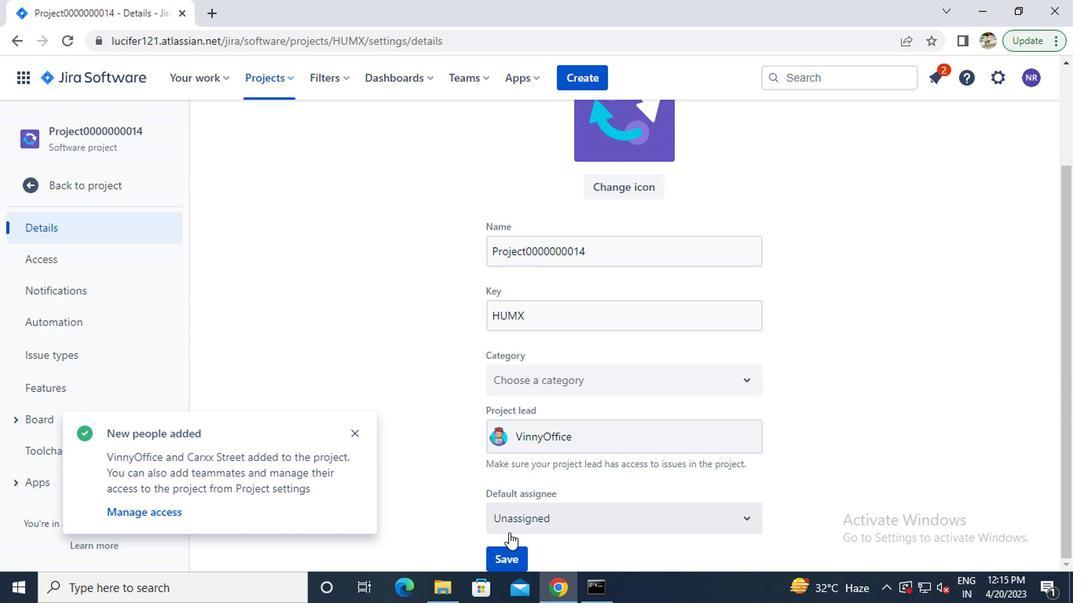 
Action: Mouse pressed left at (507, 551)
Screenshot: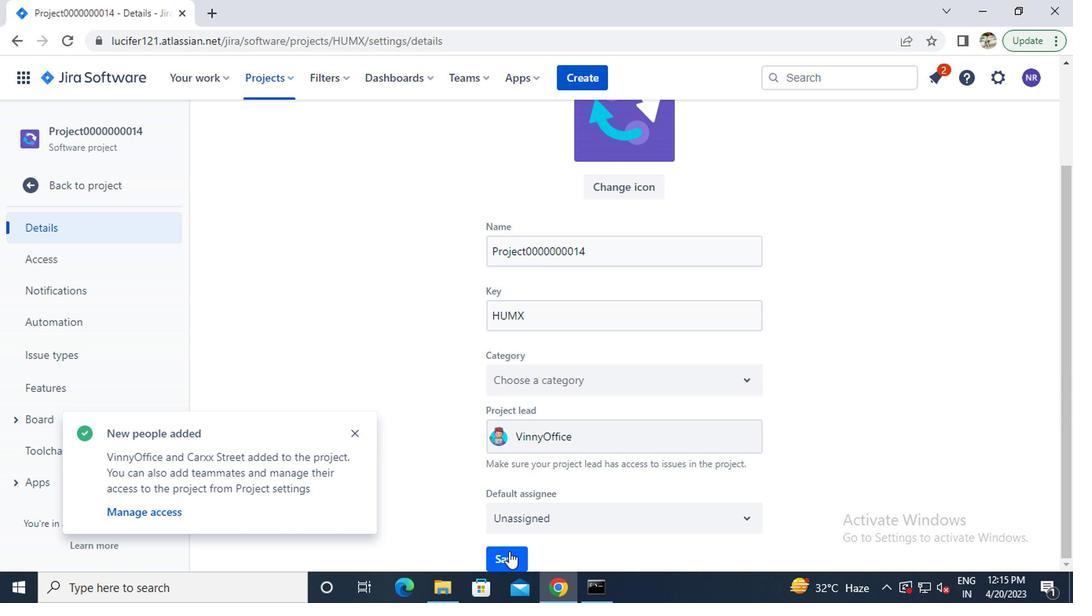 
Action: Mouse moved to (267, 73)
Screenshot: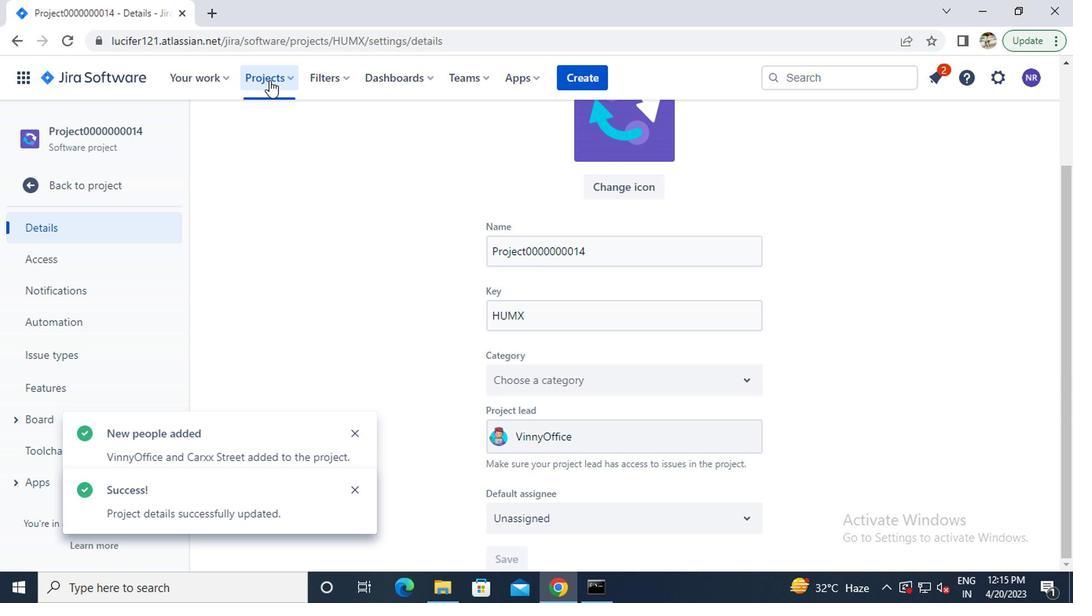 
Action: Mouse pressed left at (267, 73)
Screenshot: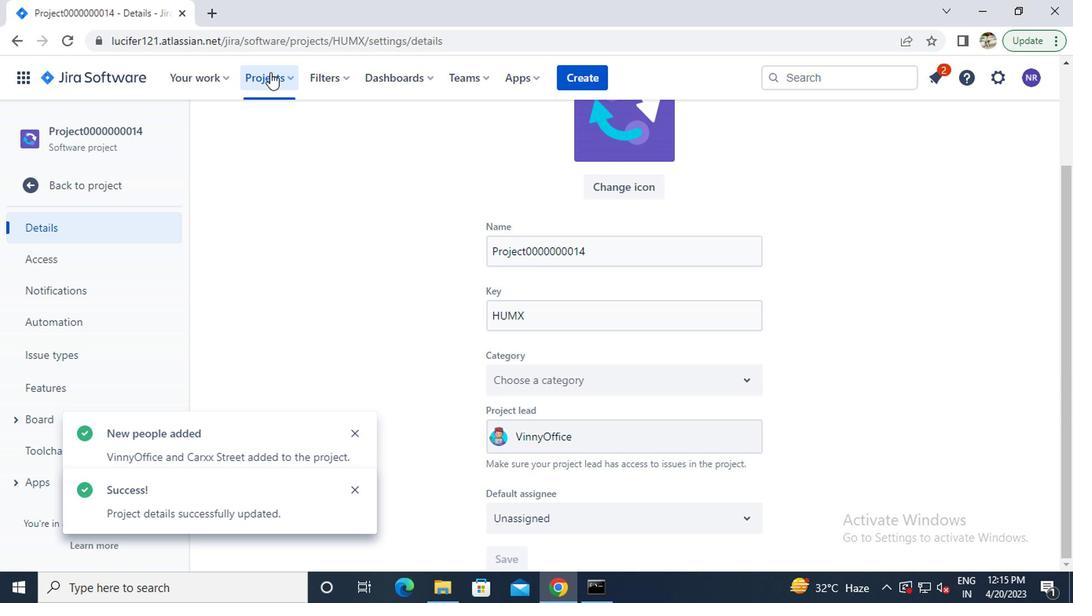 
Action: Mouse moved to (304, 185)
Screenshot: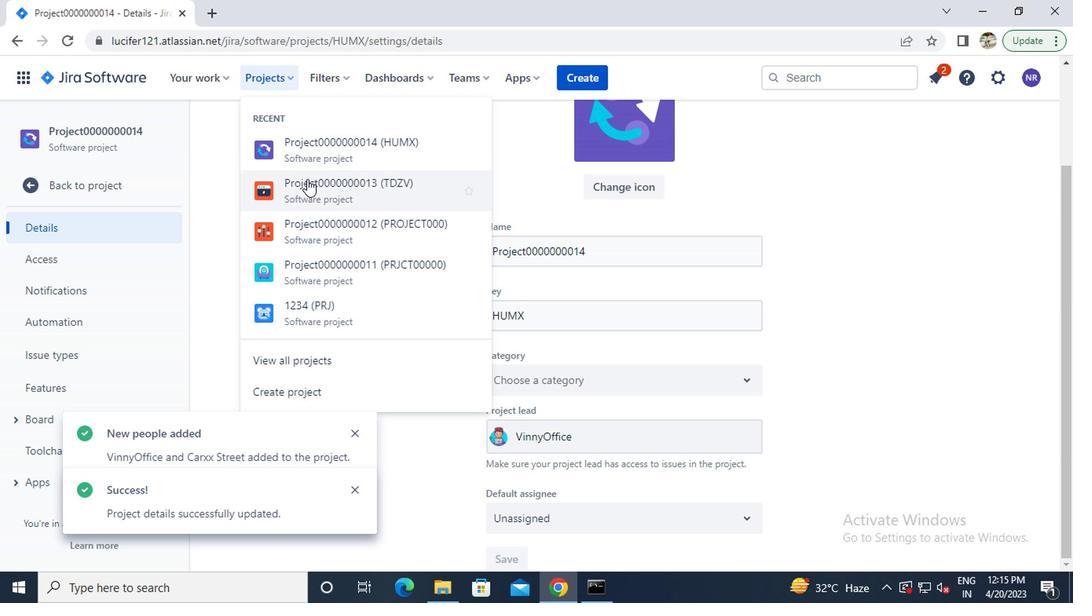 
Action: Mouse pressed left at (304, 185)
Screenshot: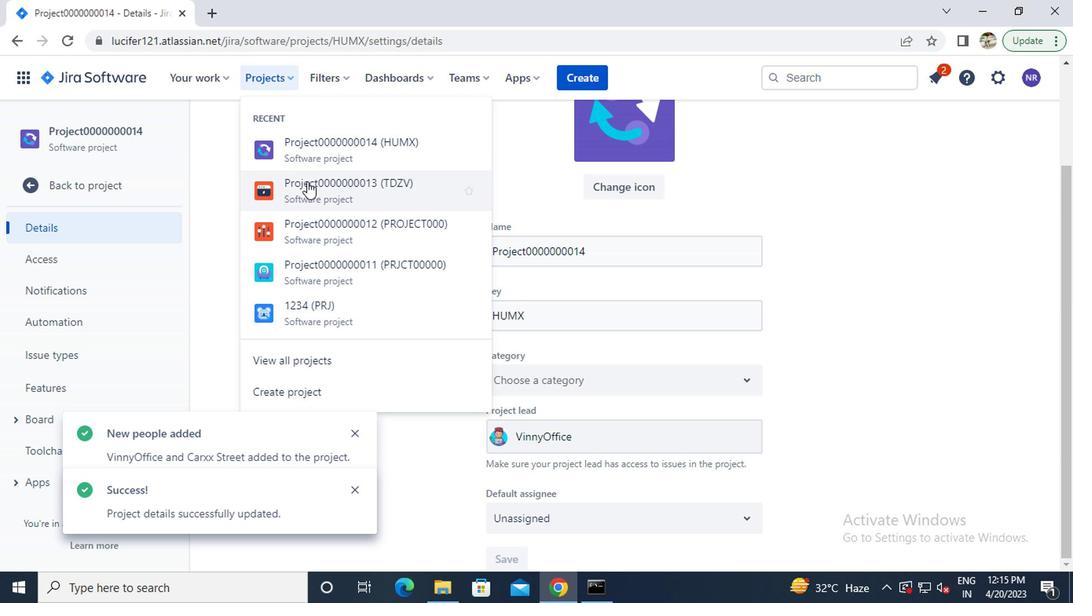 
Action: Mouse moved to (584, 68)
Screenshot: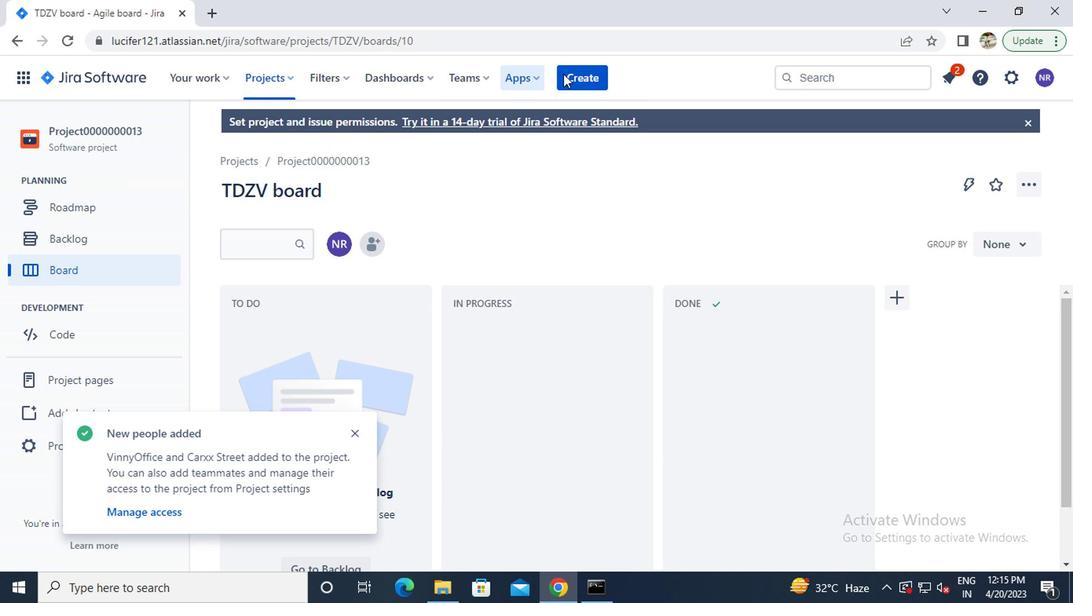 
Action: Mouse pressed left at (584, 68)
Screenshot: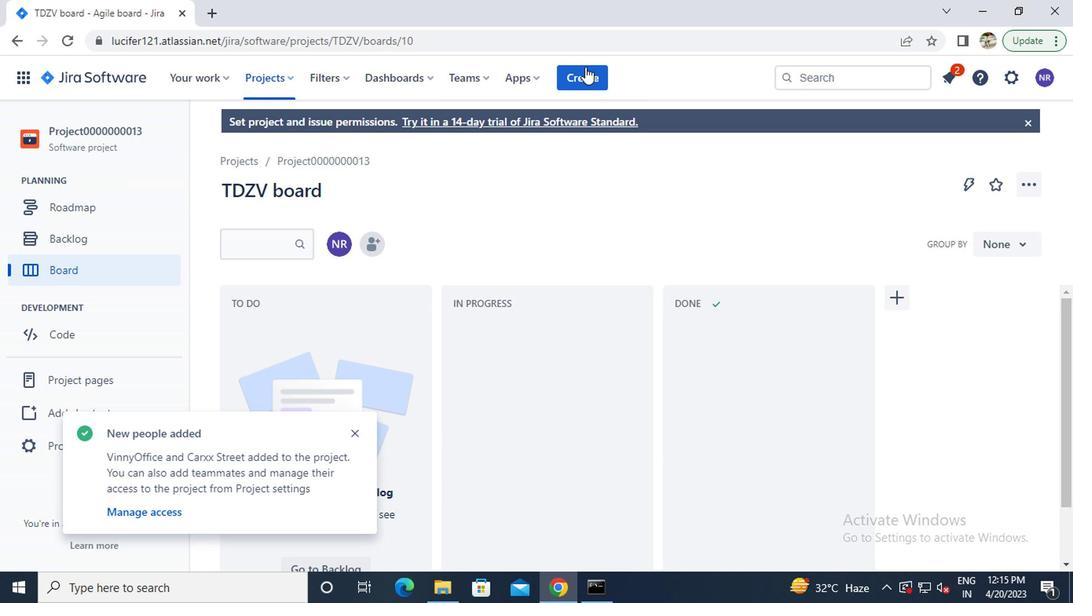 
Action: Mouse moved to (503, 284)
Screenshot: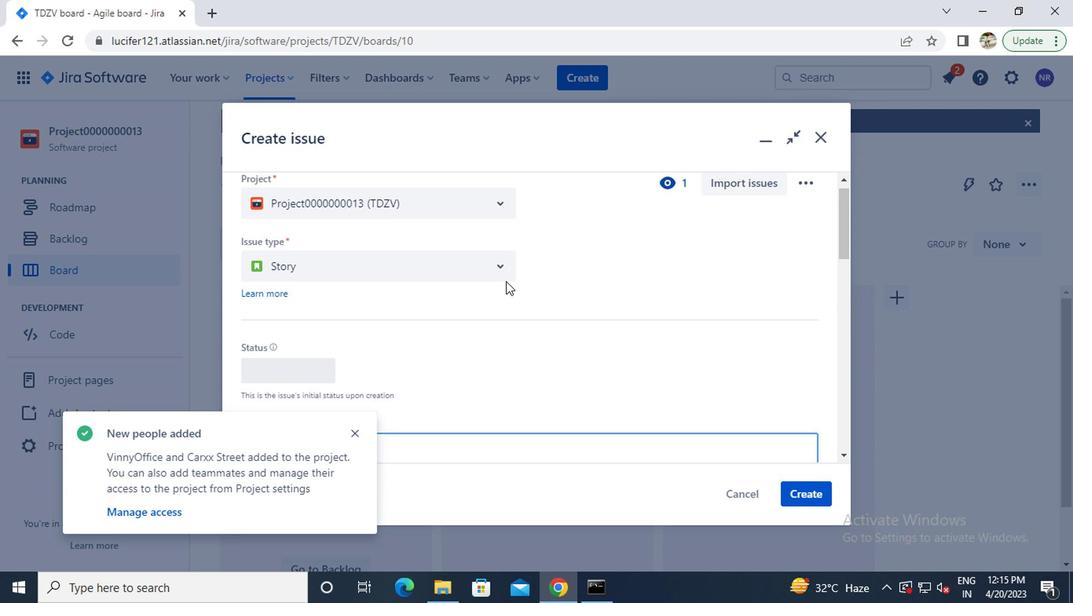 
Action: Mouse scrolled (503, 283) with delta (0, -1)
Screenshot: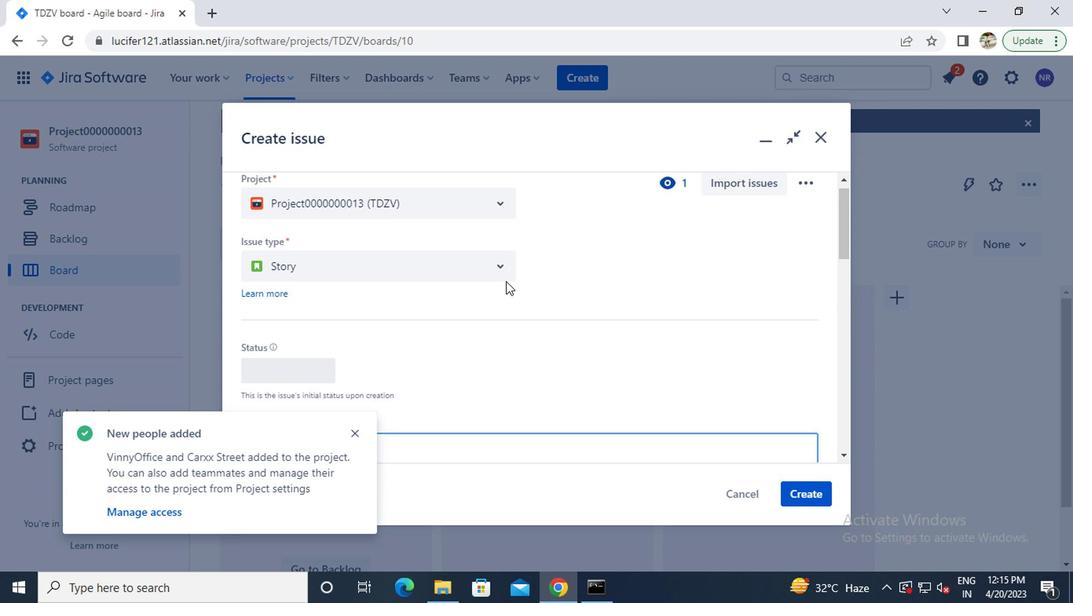 
Action: Mouse moved to (502, 287)
Screenshot: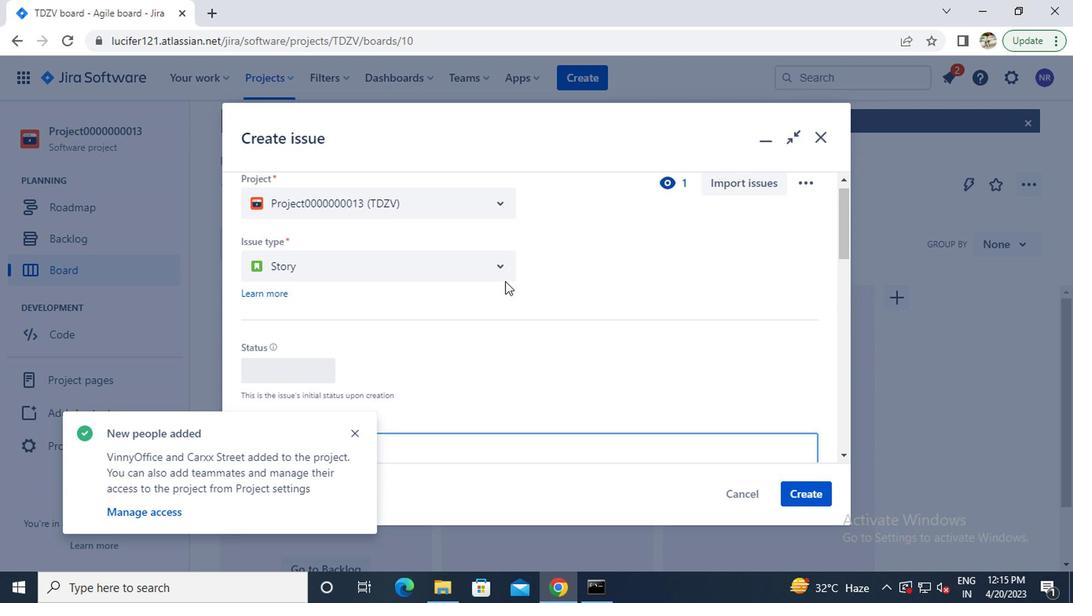 
Action: Mouse scrolled (502, 286) with delta (0, 0)
Screenshot: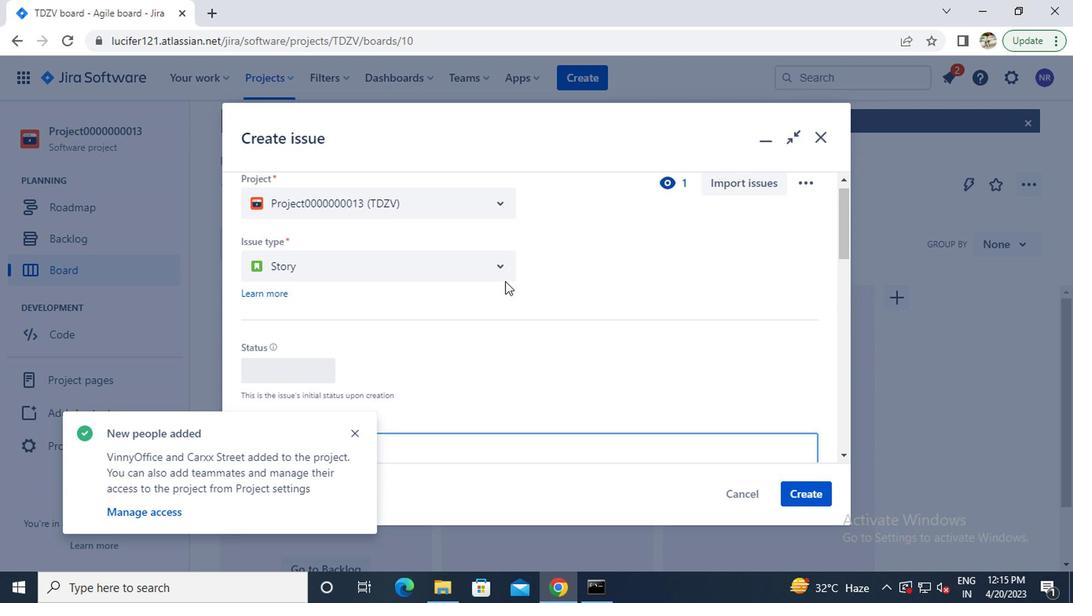 
Action: Mouse moved to (334, 284)
Screenshot: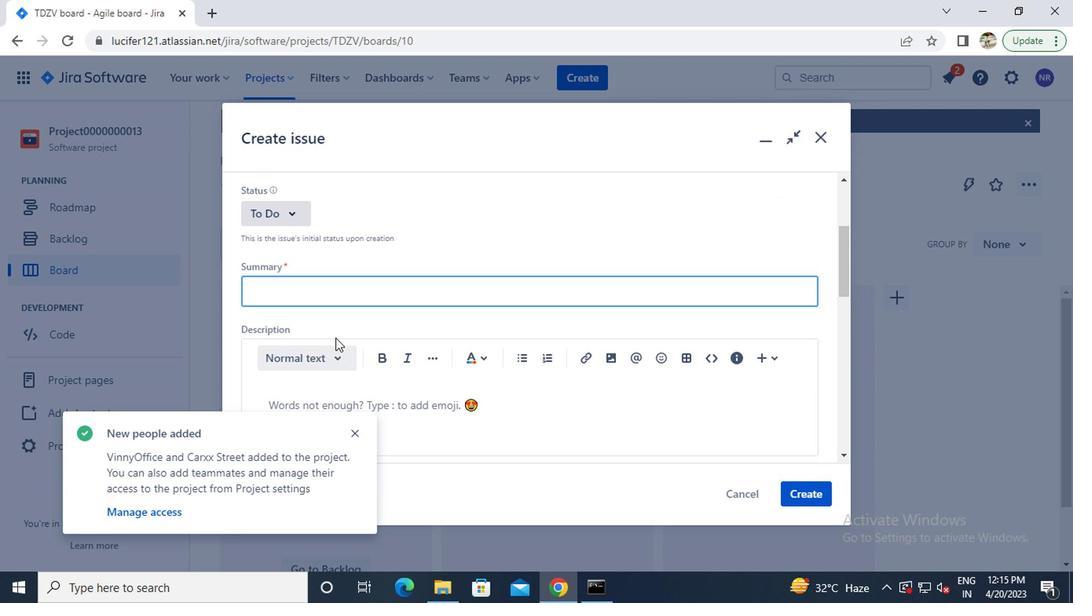 
Action: Mouse pressed left at (334, 284)
Screenshot: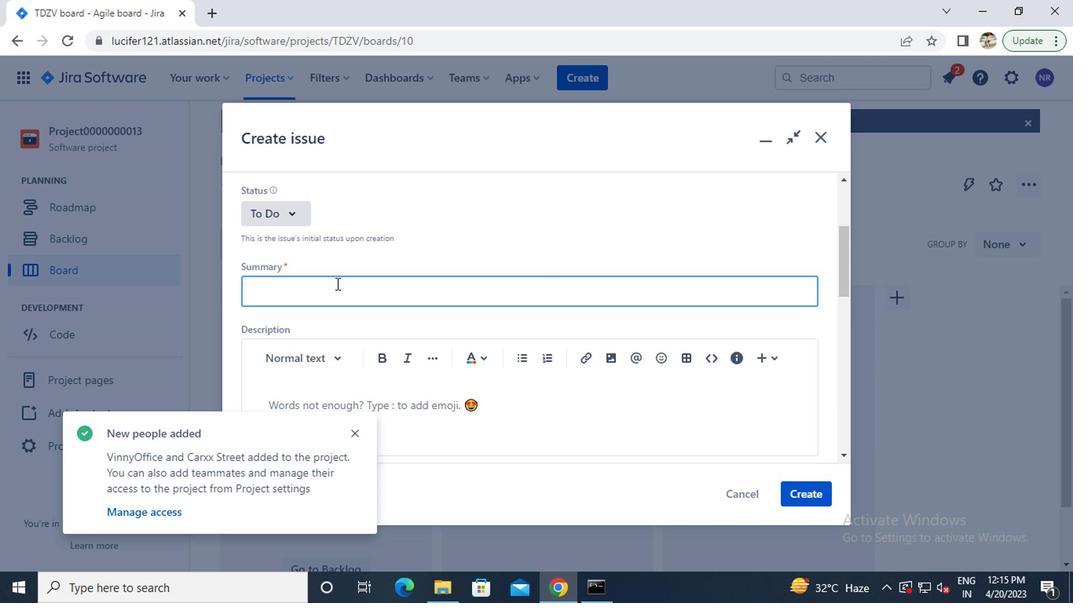 
Action: Key pressed <Key.caps_lock>i<Key.caps_lock>a<Key.backspace><Key.backspace><Key.caps_lock>i<Key.caps_lock>ssue0000000061
Screenshot: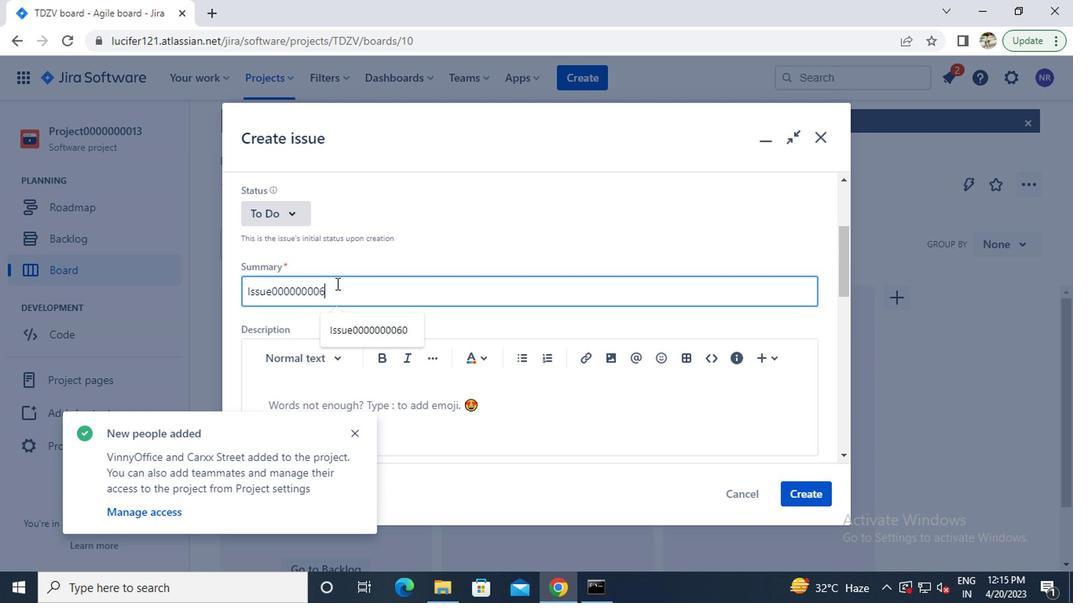 
Action: Mouse moved to (802, 499)
Screenshot: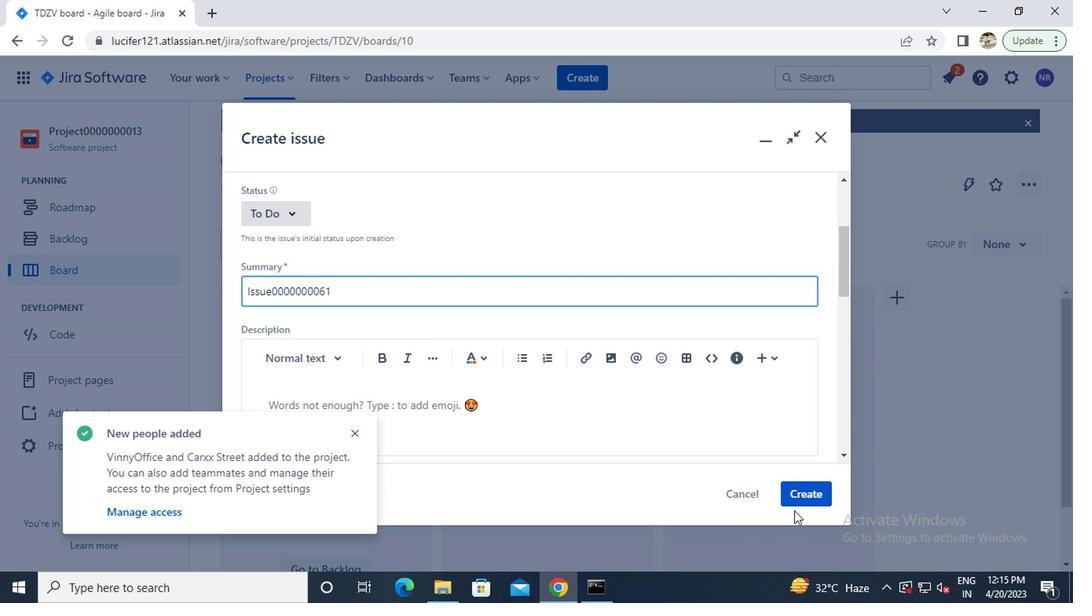
Action: Mouse pressed left at (802, 499)
Screenshot: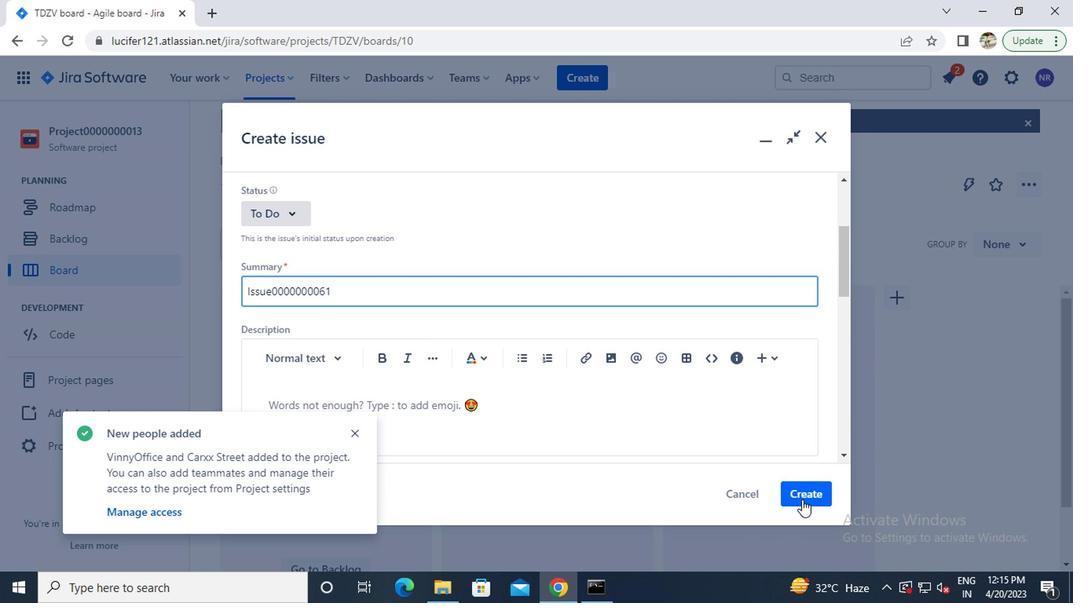 
Action: Mouse moved to (374, 249)
Screenshot: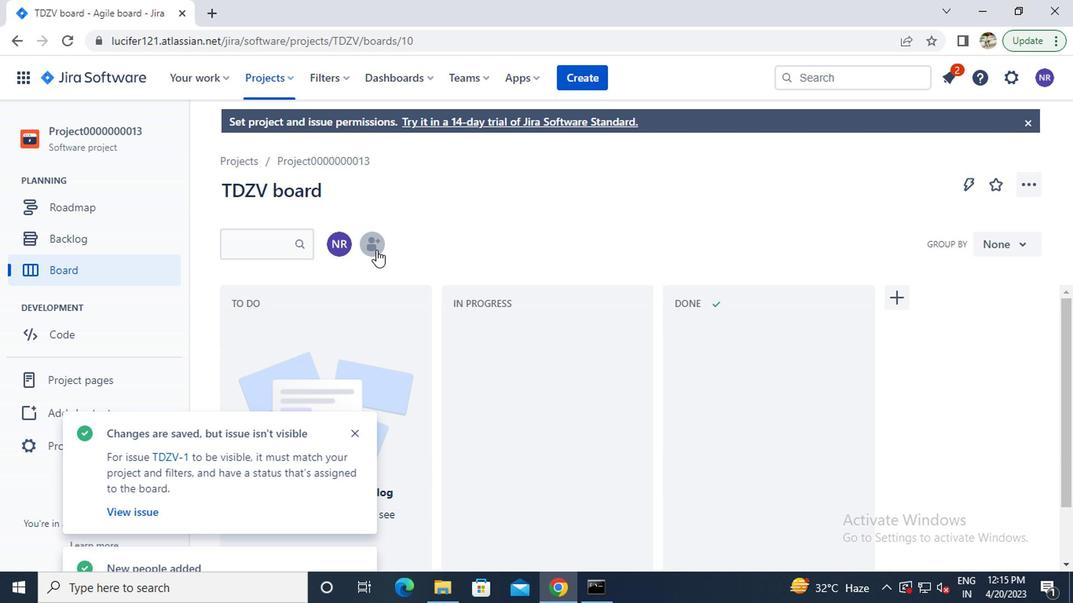 
Action: Mouse pressed left at (374, 249)
Screenshot: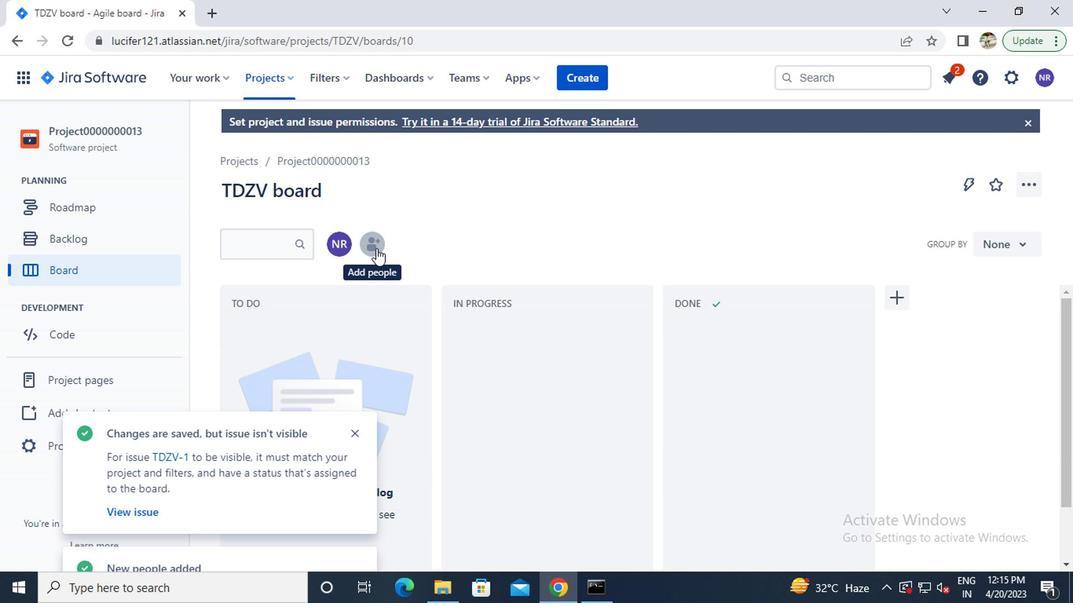 
